 Task: Create new customer invoice with Date Opened: 22-May-23, Select Customer: The Archives, Terms: Net 7. Make invoice entry for item-1 with Date: 22-May-23, Description: Eze Royale Majestic Bundle Men's Grooming Kit
, Income Account: Income:Sales, Quantity: 4, Unit Price: 13.49, Sales Tax: Y, Sales Tax Included: N, Tax Table: Sales Tax. Post Invoice with Post Date: 22-May-23, Post to Accounts: Assets:Accounts Receivable. Pay / Process Payment with Transaction Date: 28-May-23, Amount: 57.2, Transfer Account: Checking Account. Go to 'Print Invoice'.
Action: Mouse moved to (192, 69)
Screenshot: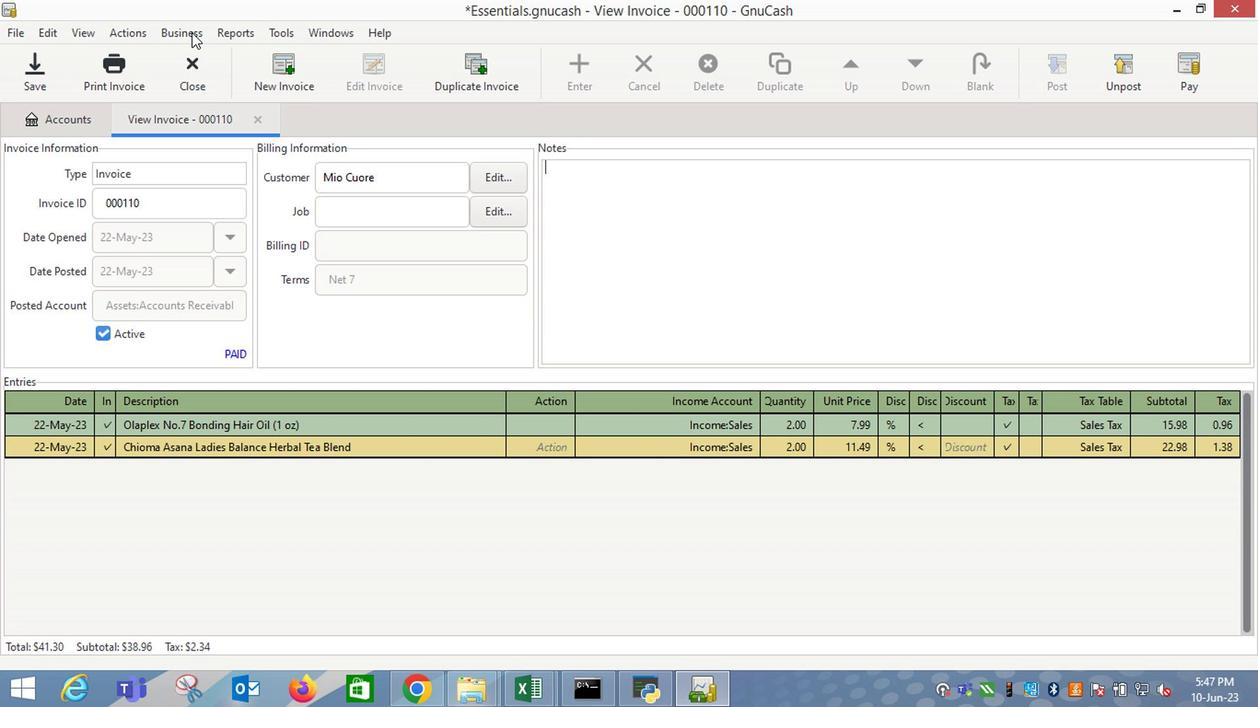 
Action: Mouse pressed left at (192, 69)
Screenshot: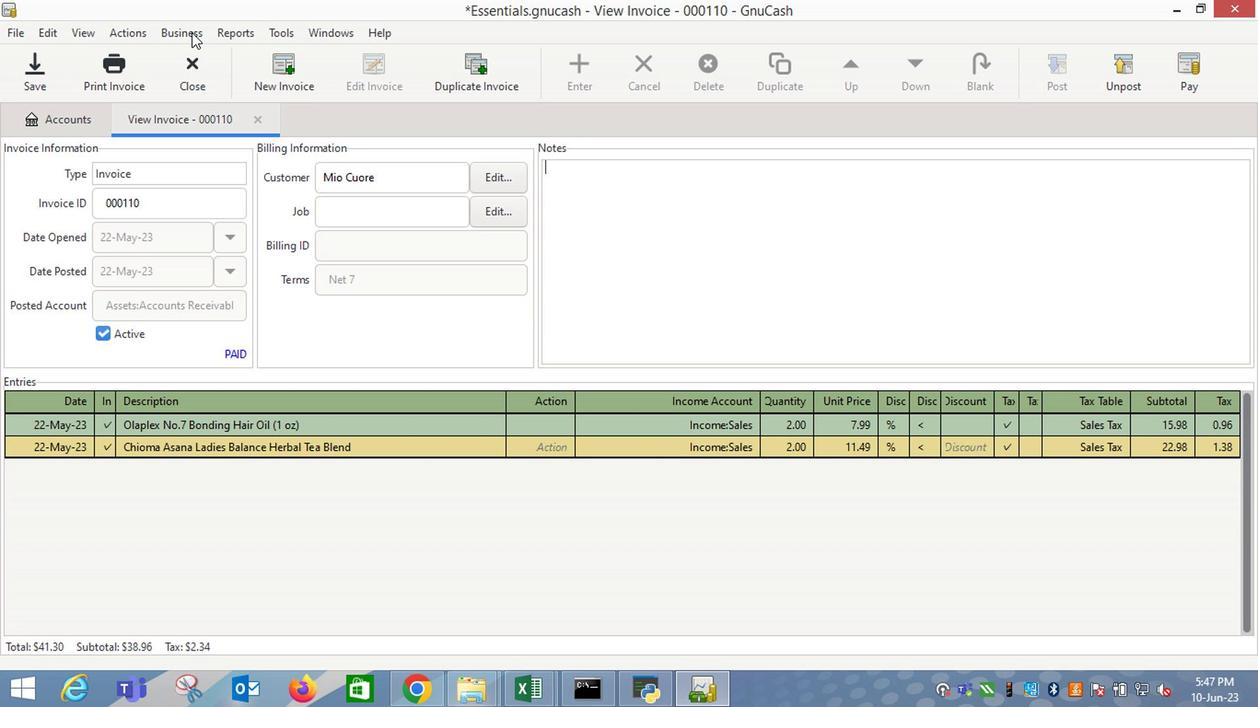 
Action: Mouse moved to (425, 150)
Screenshot: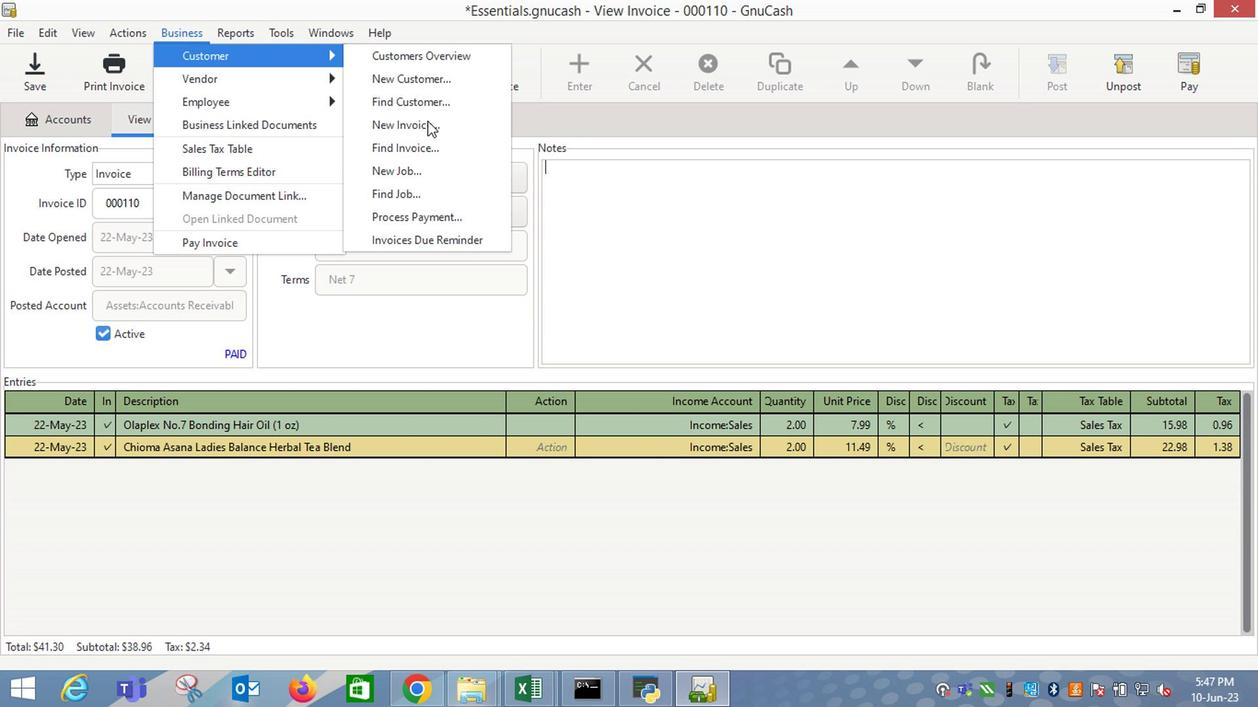 
Action: Mouse pressed left at (425, 150)
Screenshot: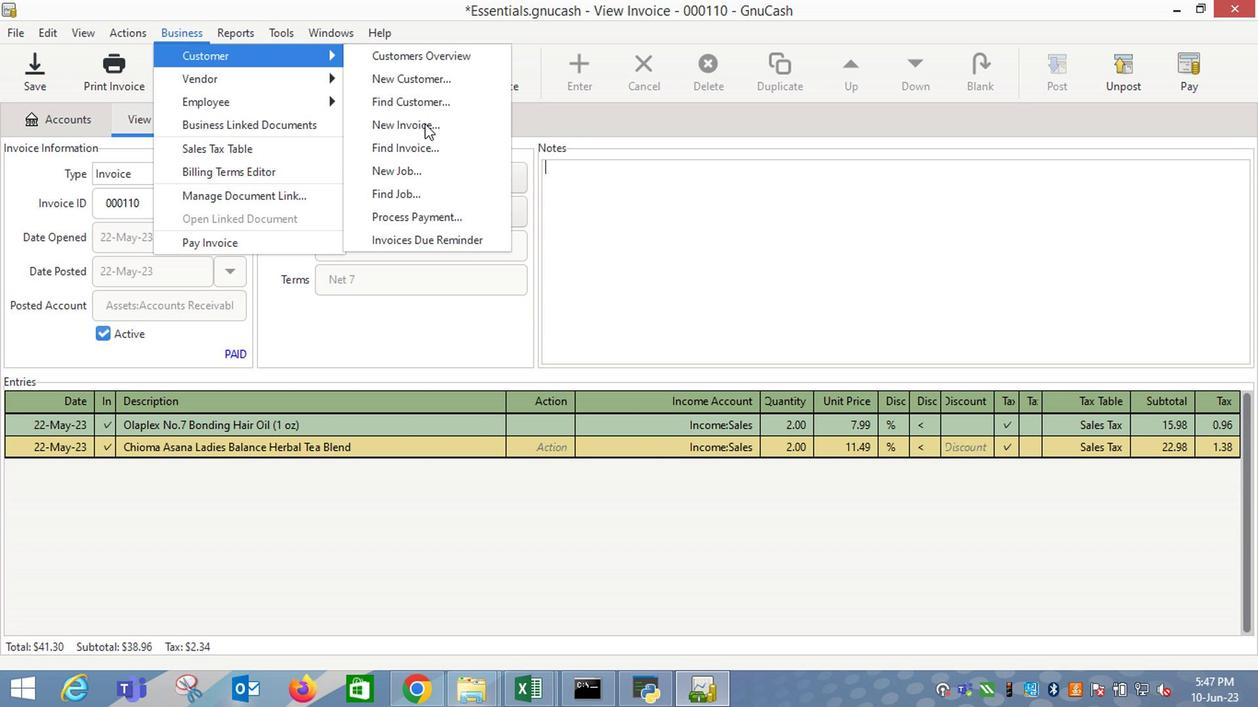 
Action: Mouse moved to (752, 288)
Screenshot: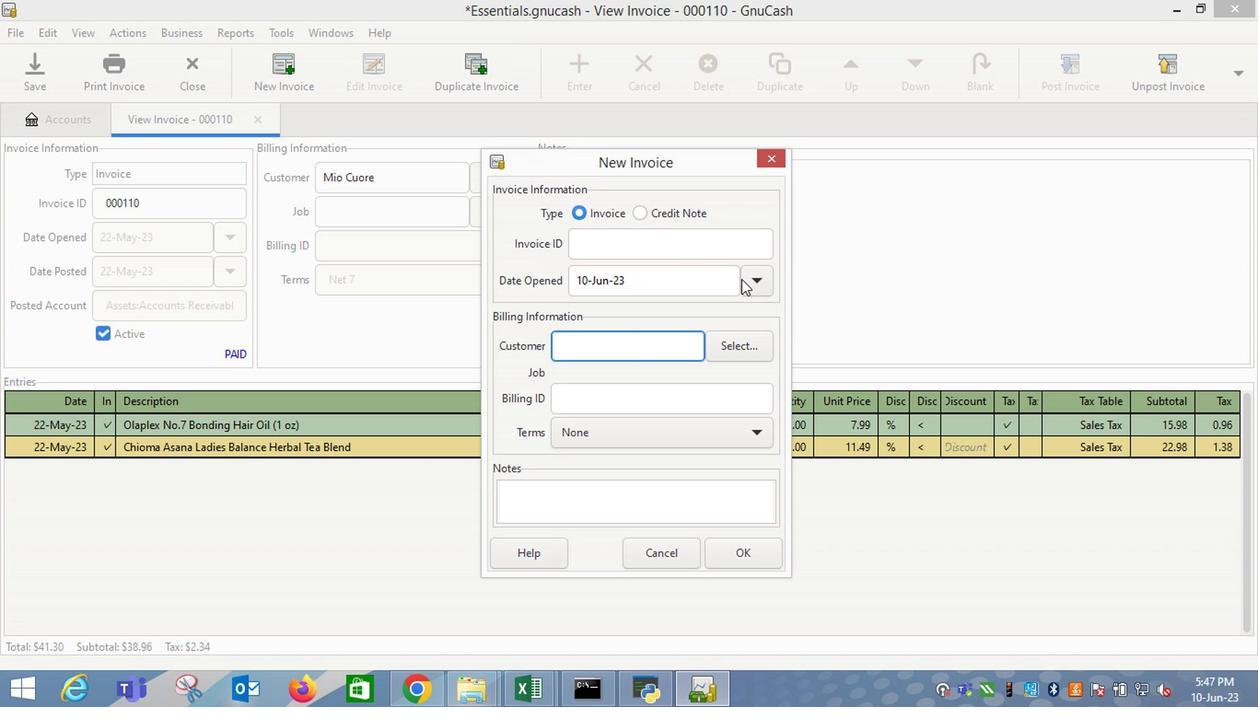 
Action: Mouse pressed left at (752, 288)
Screenshot: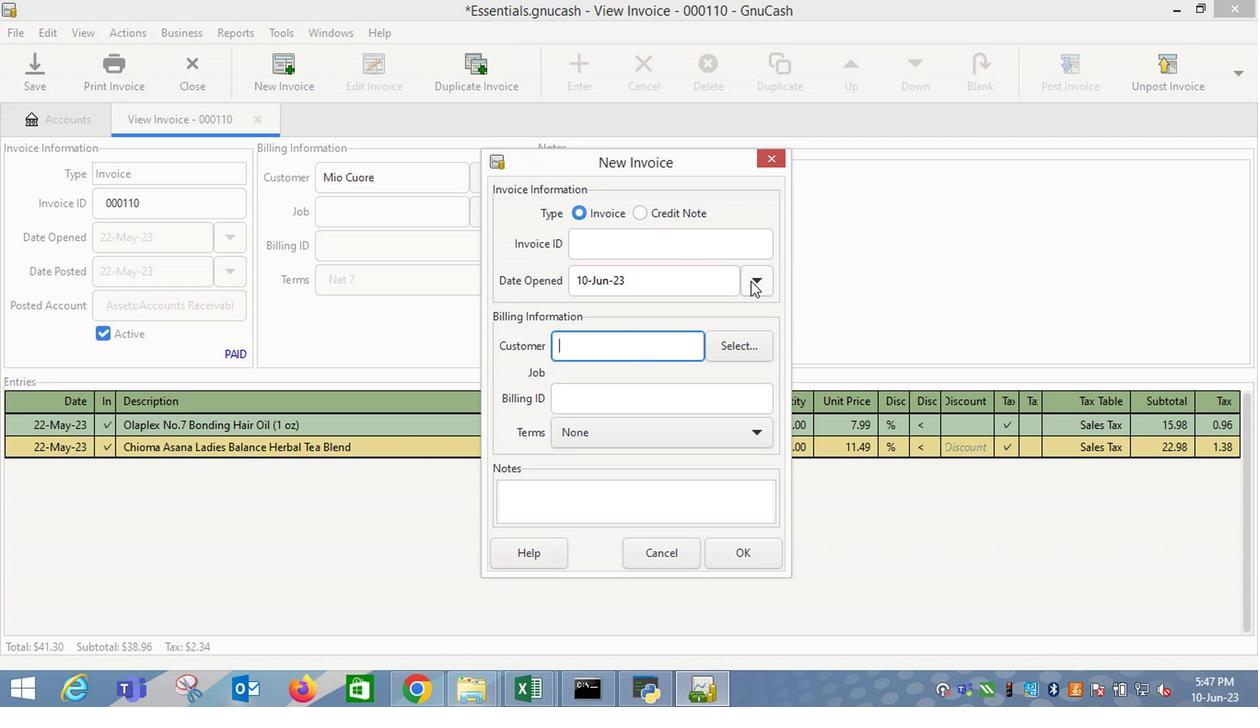 
Action: Mouse moved to (610, 311)
Screenshot: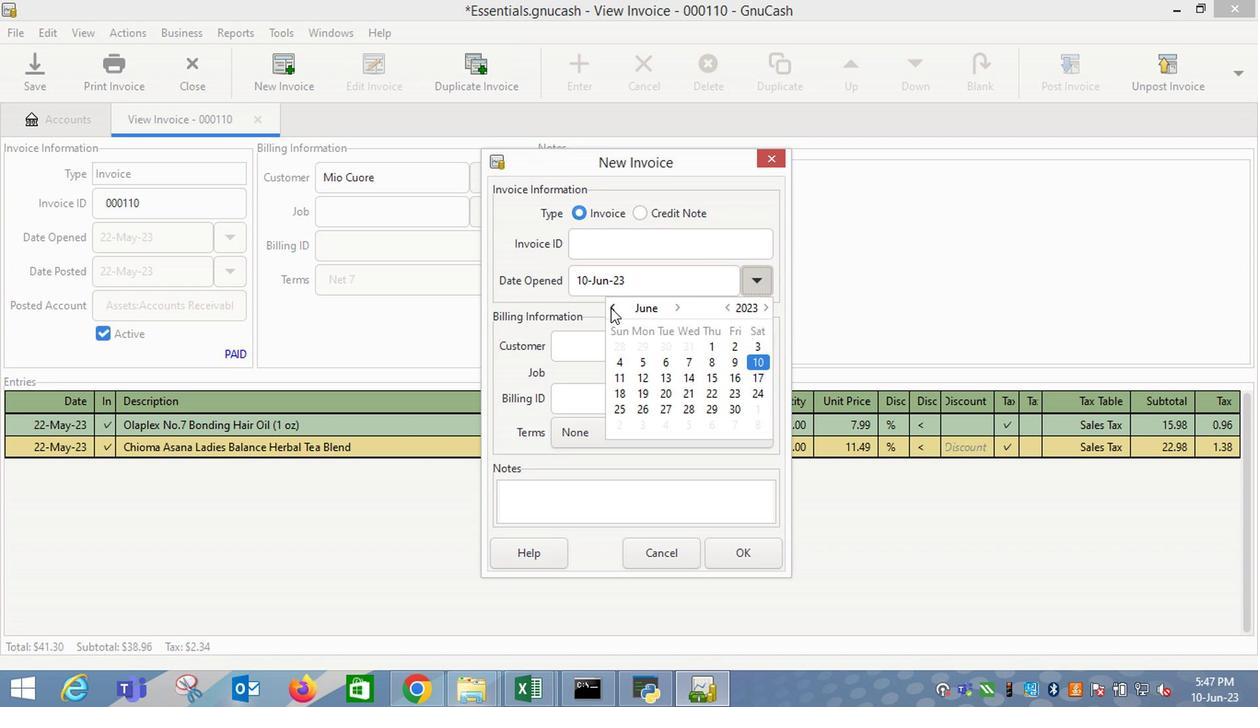 
Action: Mouse pressed left at (610, 311)
Screenshot: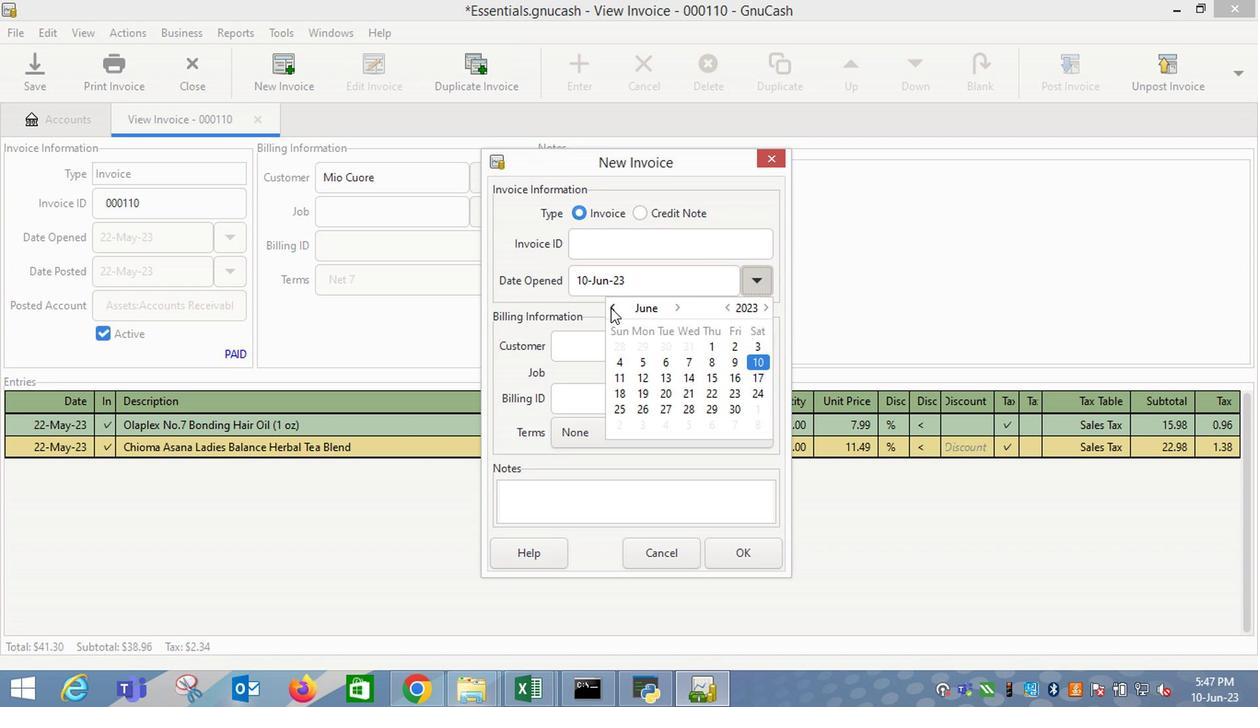 
Action: Mouse moved to (644, 387)
Screenshot: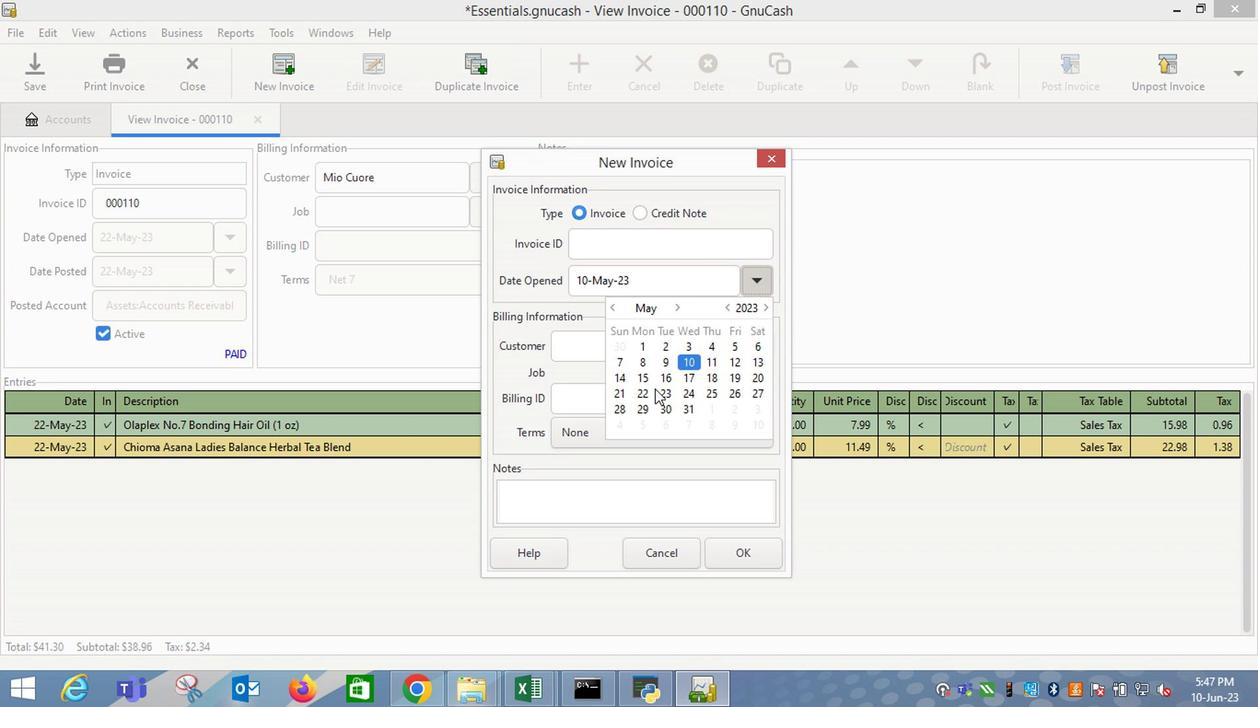 
Action: Mouse pressed left at (644, 387)
Screenshot: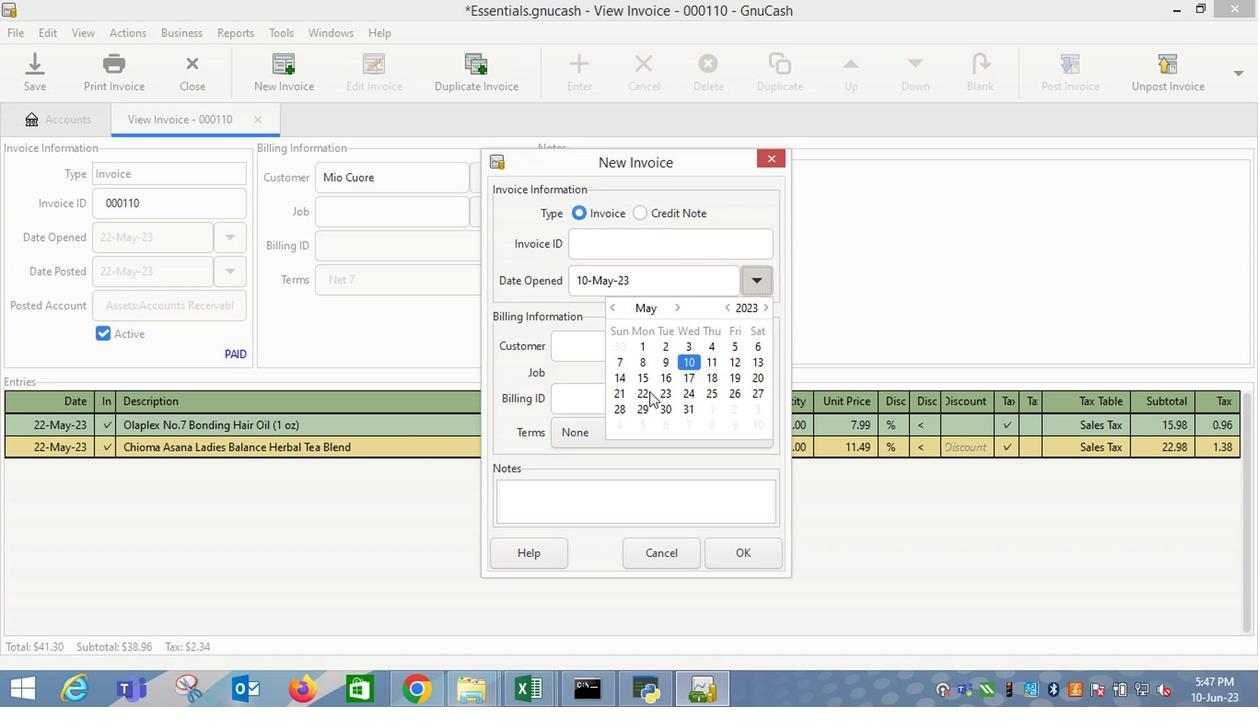 
Action: Mouse moved to (561, 349)
Screenshot: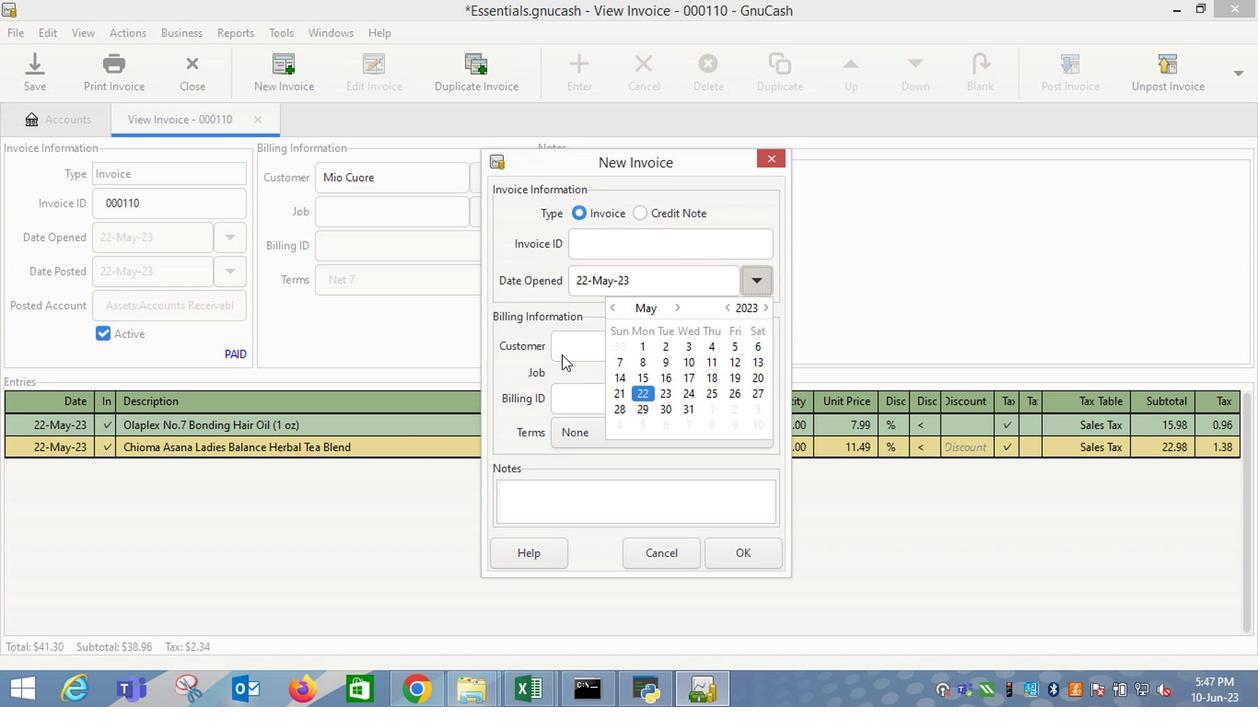 
Action: Mouse pressed left at (561, 349)
Screenshot: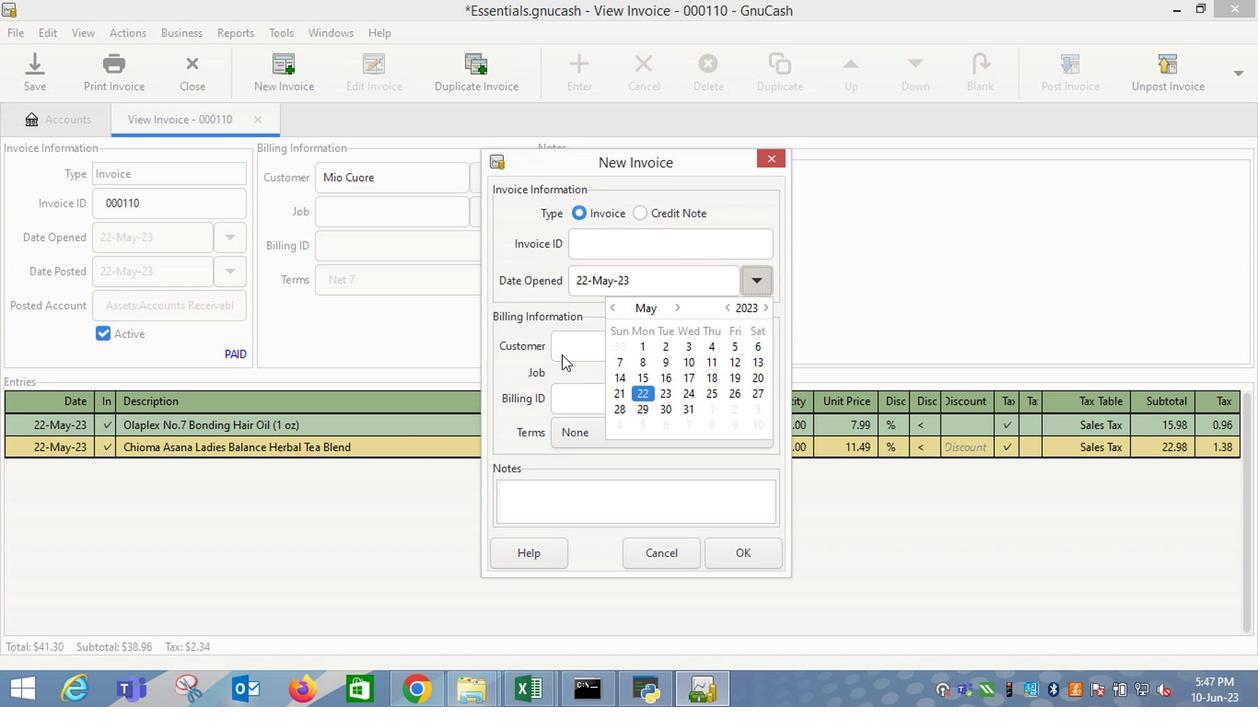 
Action: Mouse moved to (584, 349)
Screenshot: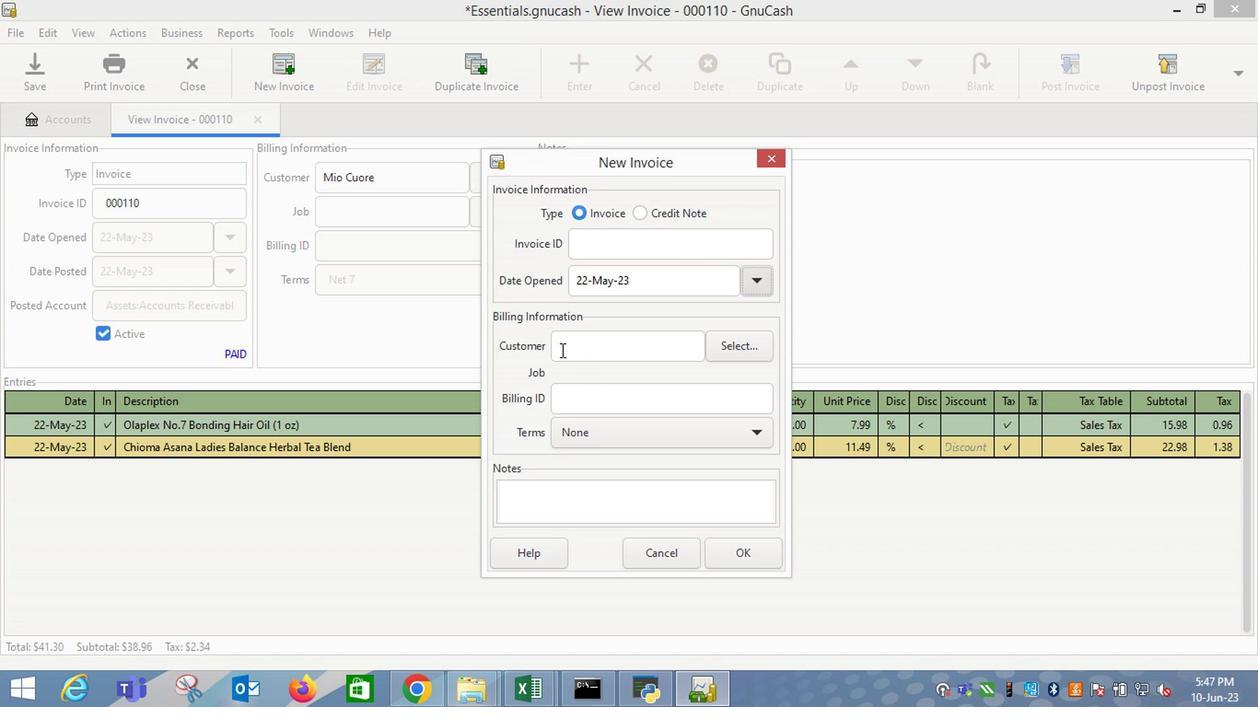 
Action: Mouse pressed left at (584, 349)
Screenshot: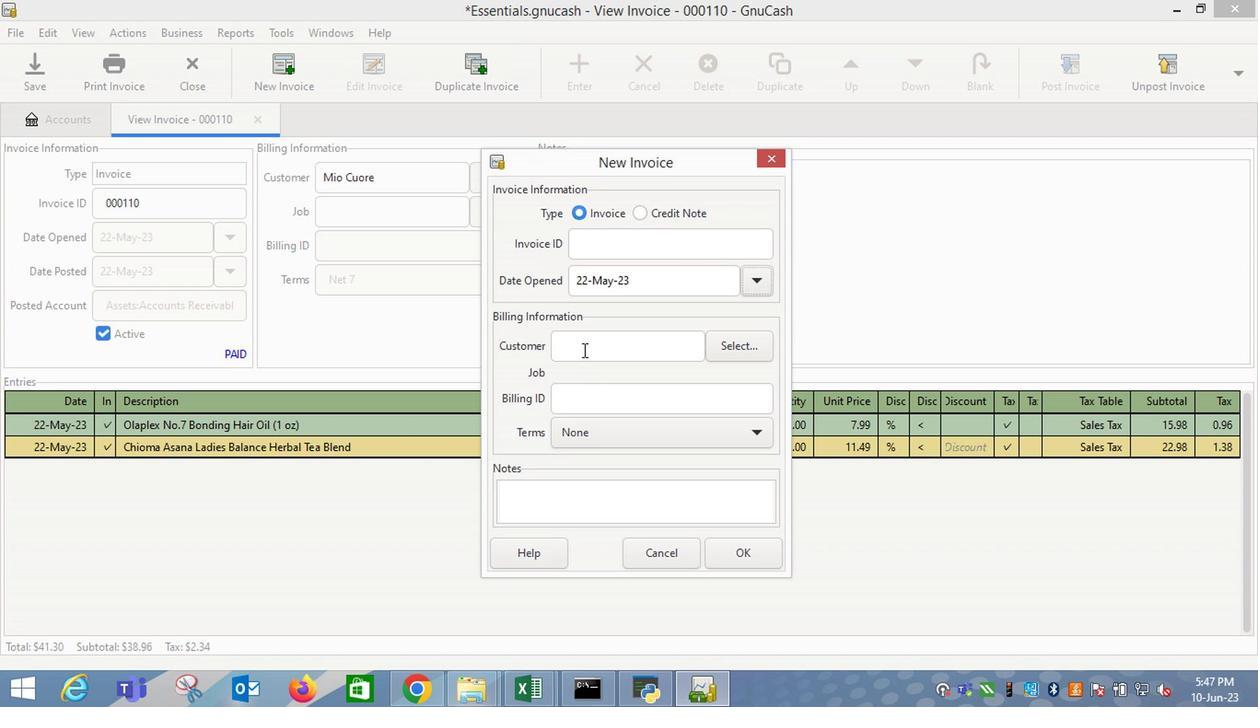 
Action: Key pressed <Key.shift_r>Te<Key.backspace>he
Screenshot: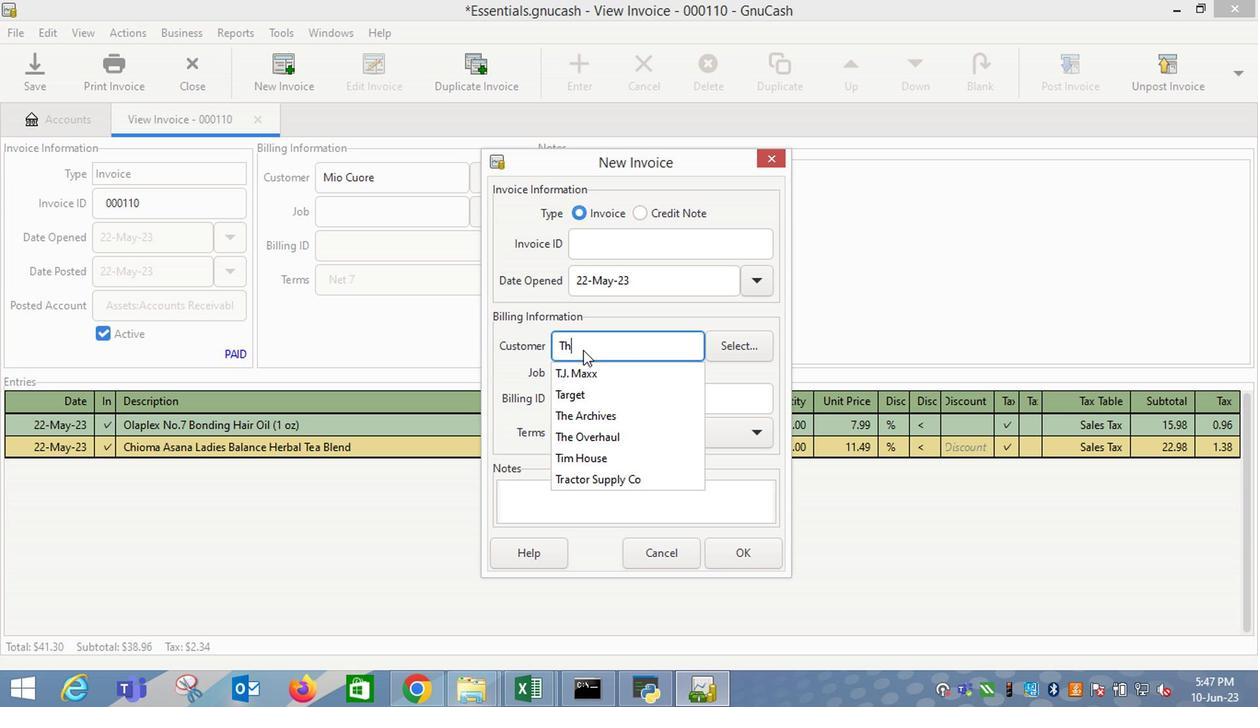 
Action: Mouse moved to (612, 374)
Screenshot: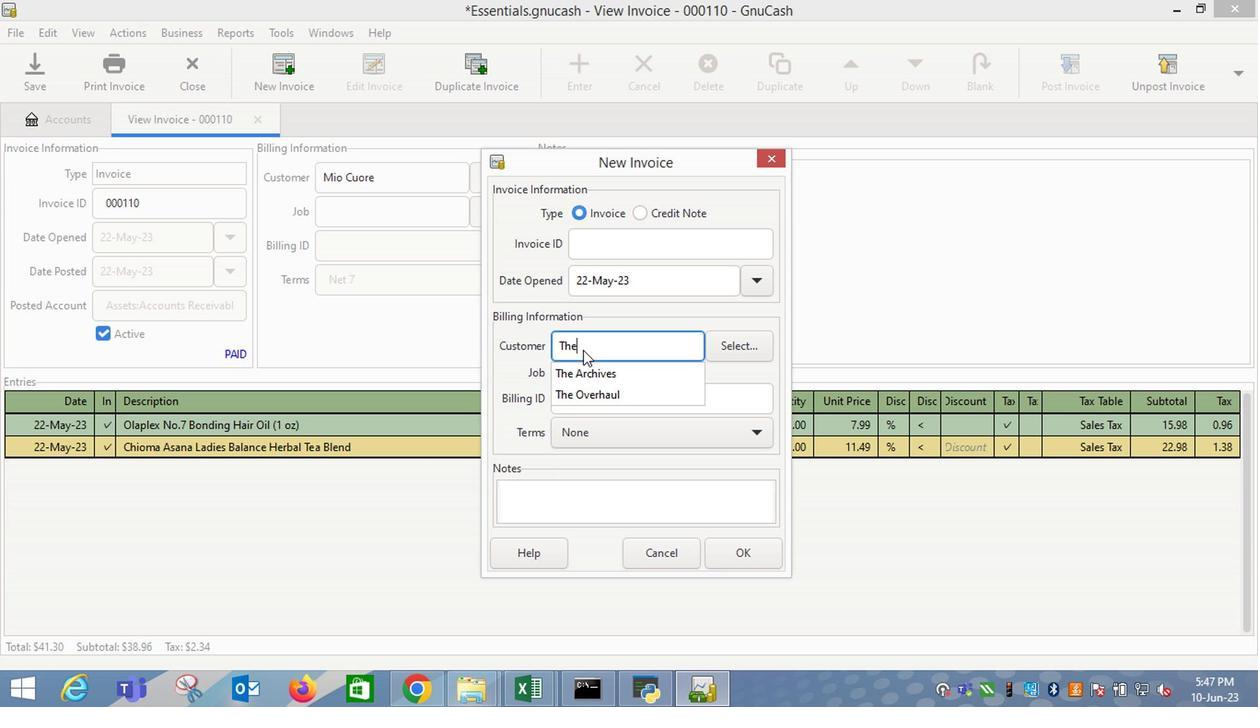 
Action: Mouse pressed left at (612, 374)
Screenshot: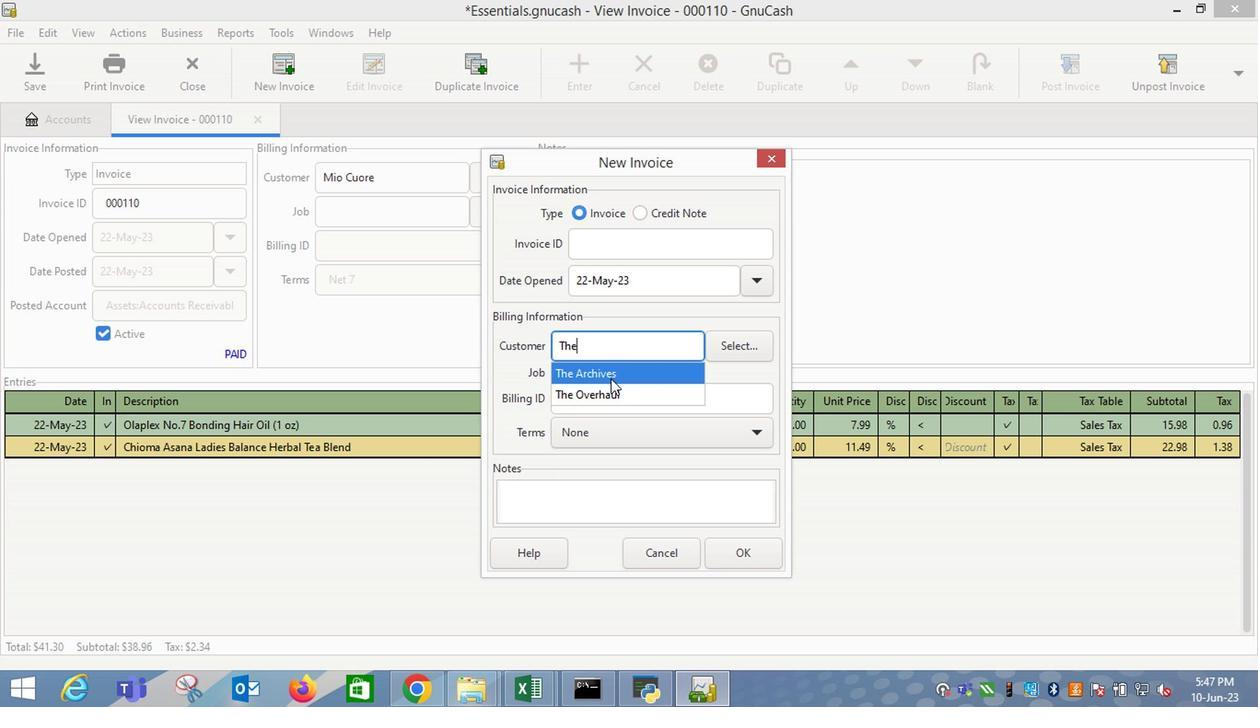 
Action: Mouse moved to (585, 436)
Screenshot: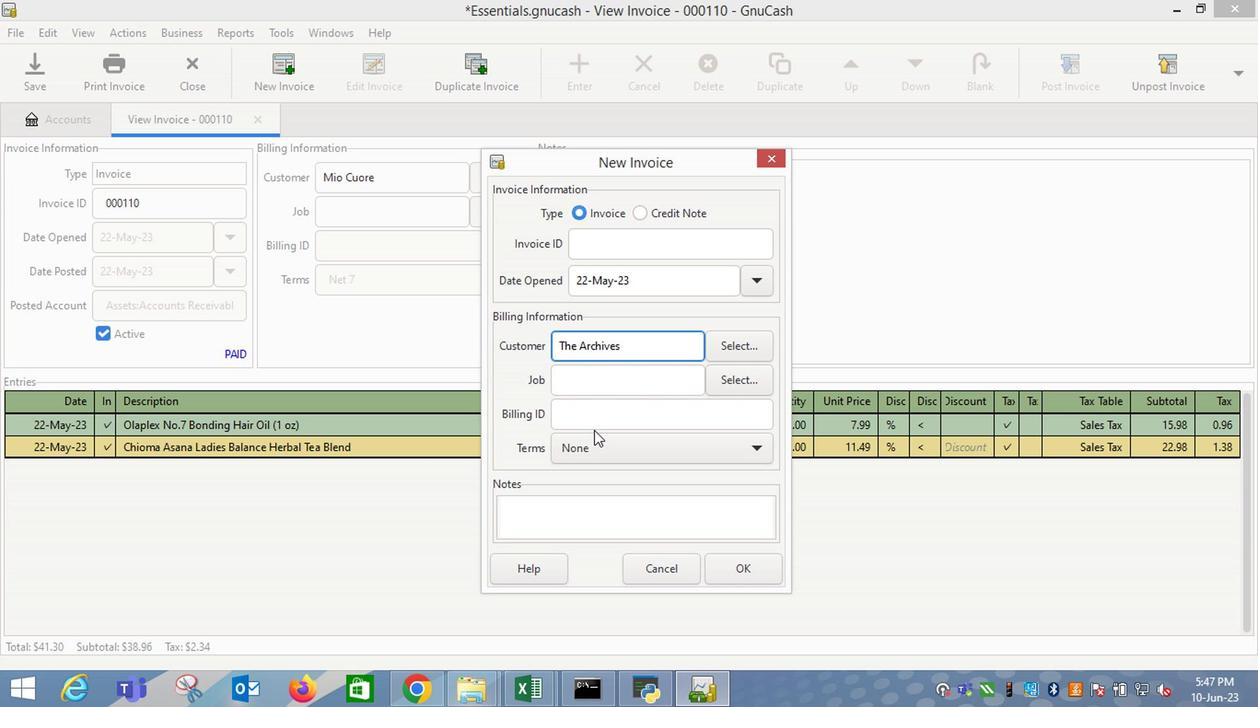 
Action: Mouse pressed left at (585, 436)
Screenshot: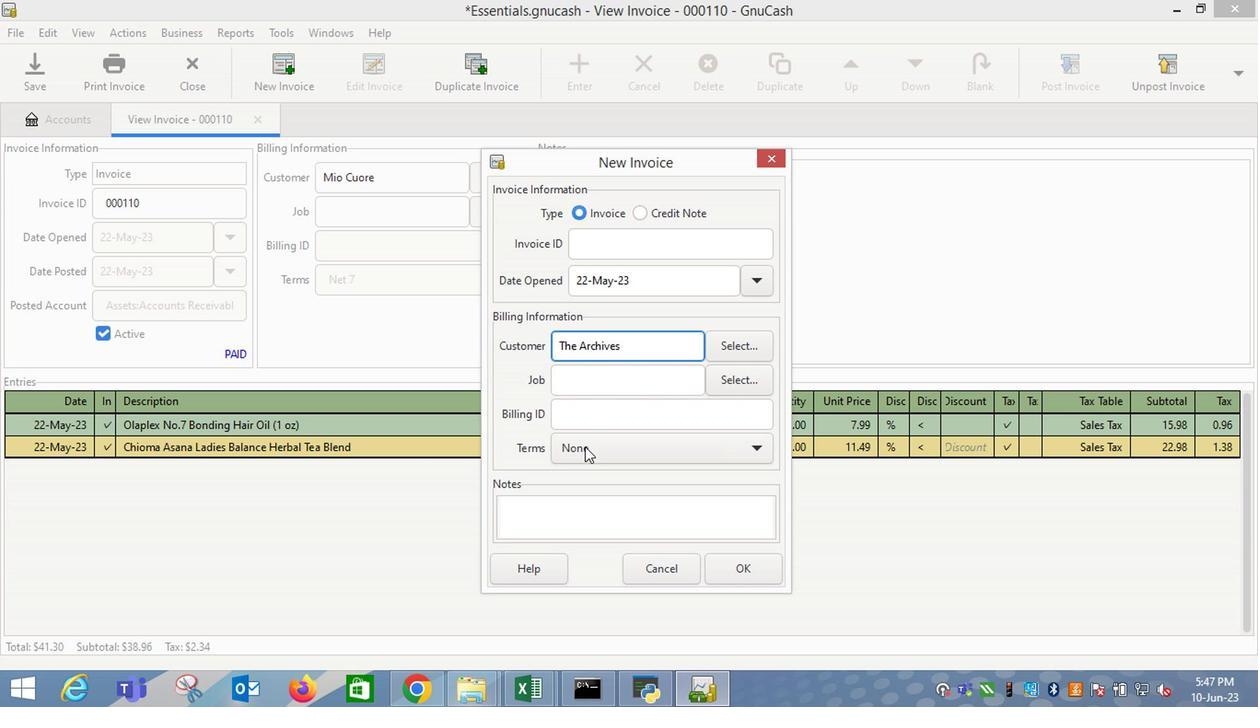 
Action: Mouse moved to (593, 443)
Screenshot: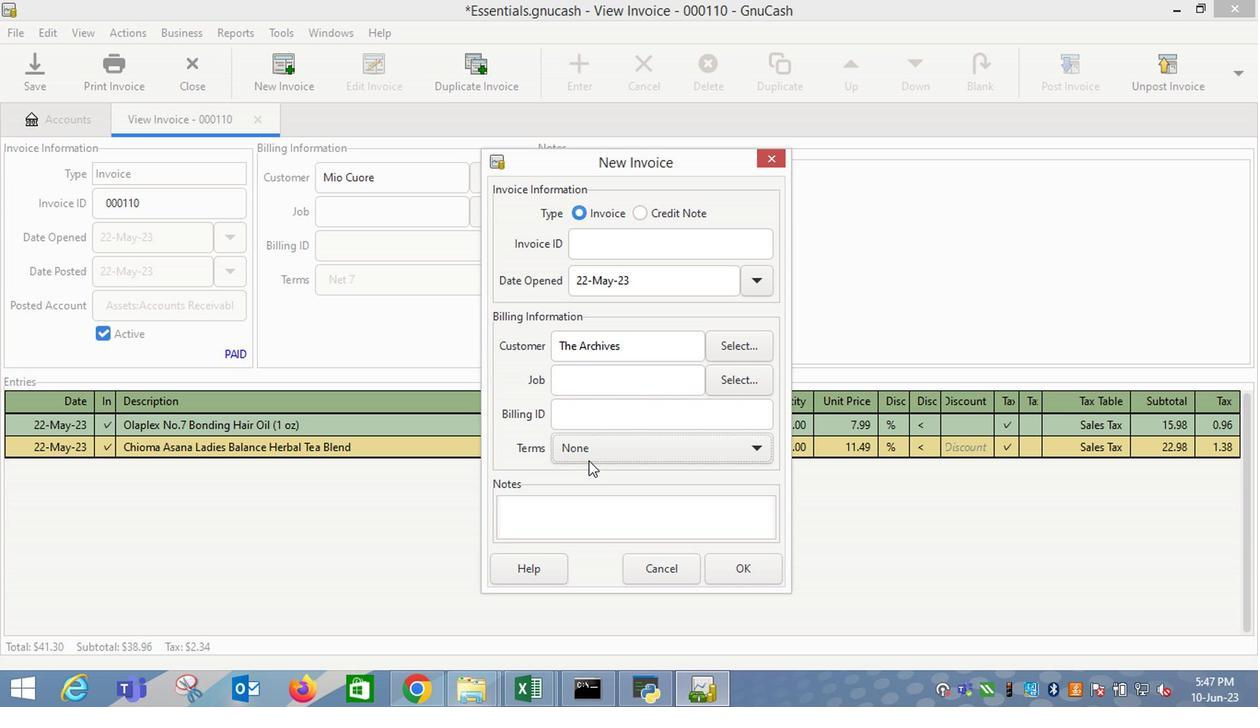 
Action: Mouse pressed left at (593, 443)
Screenshot: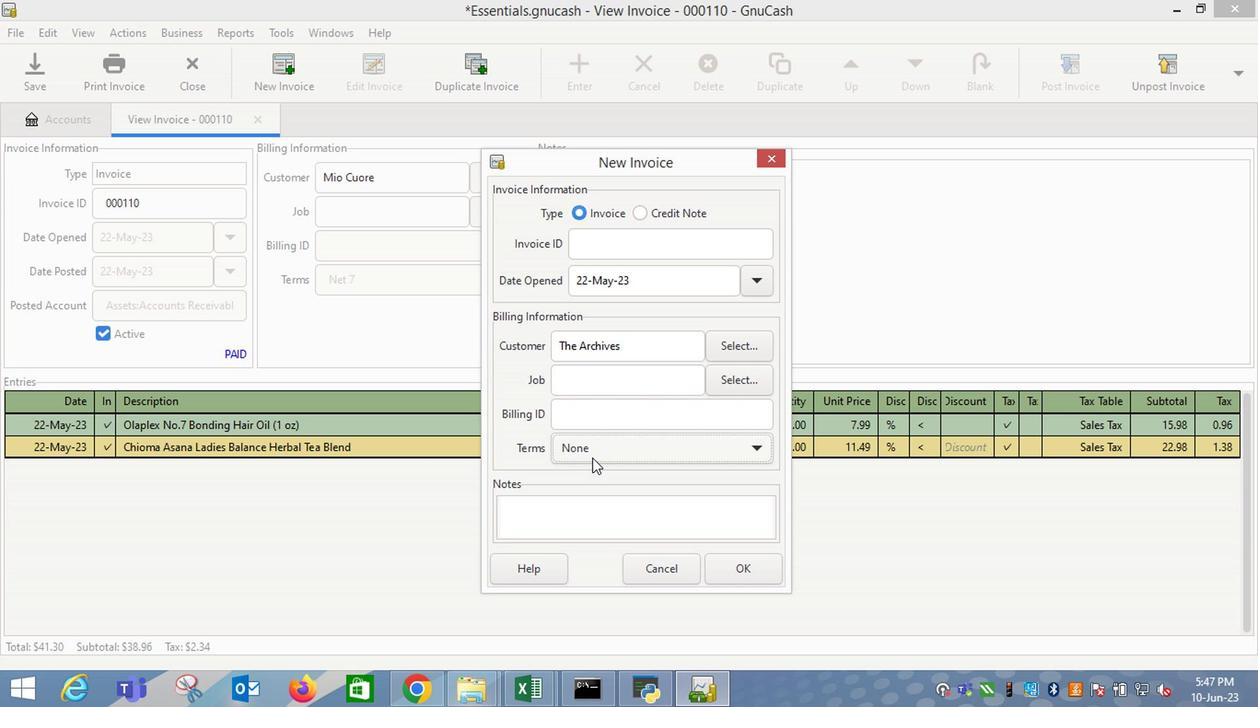 
Action: Mouse moved to (582, 501)
Screenshot: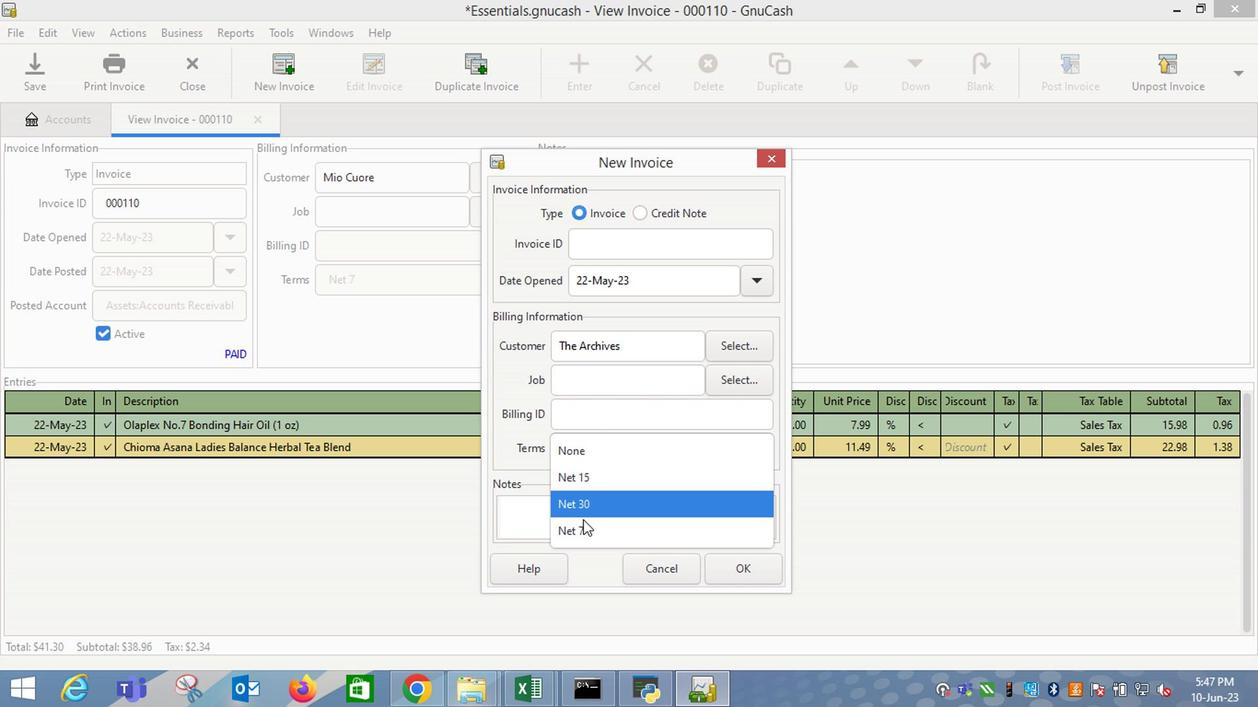 
Action: Mouse pressed left at (582, 501)
Screenshot: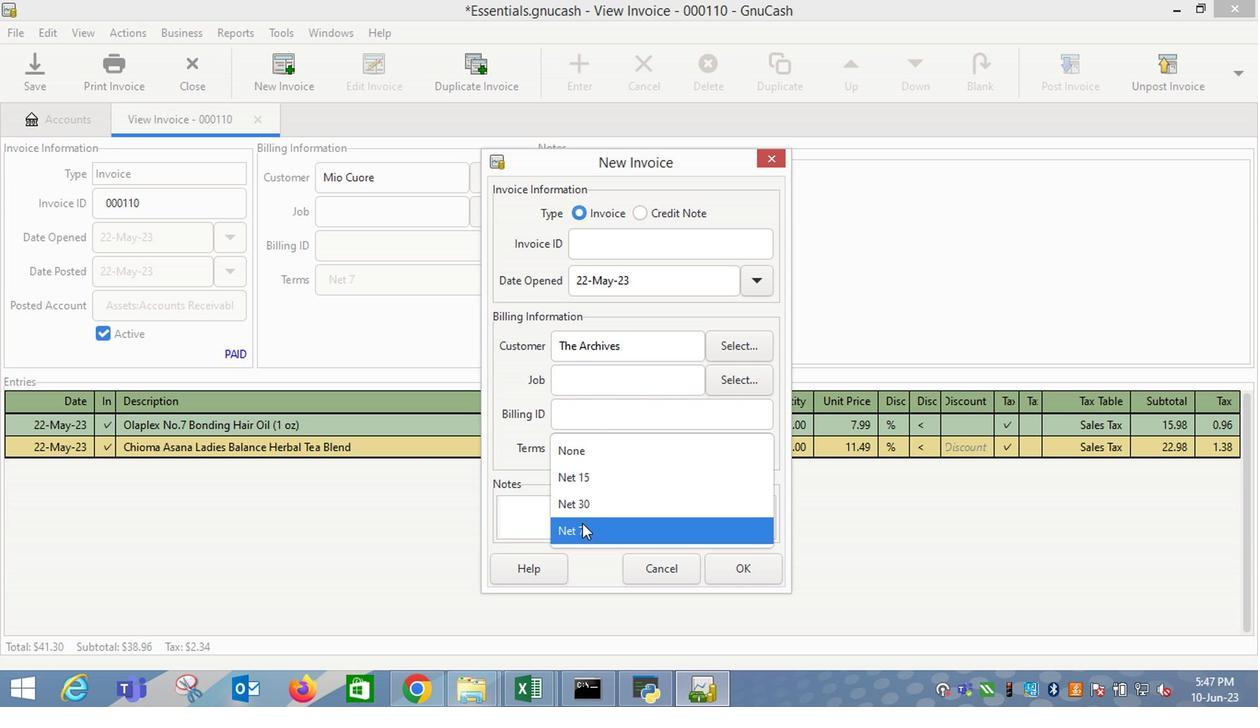 
Action: Mouse moved to (751, 543)
Screenshot: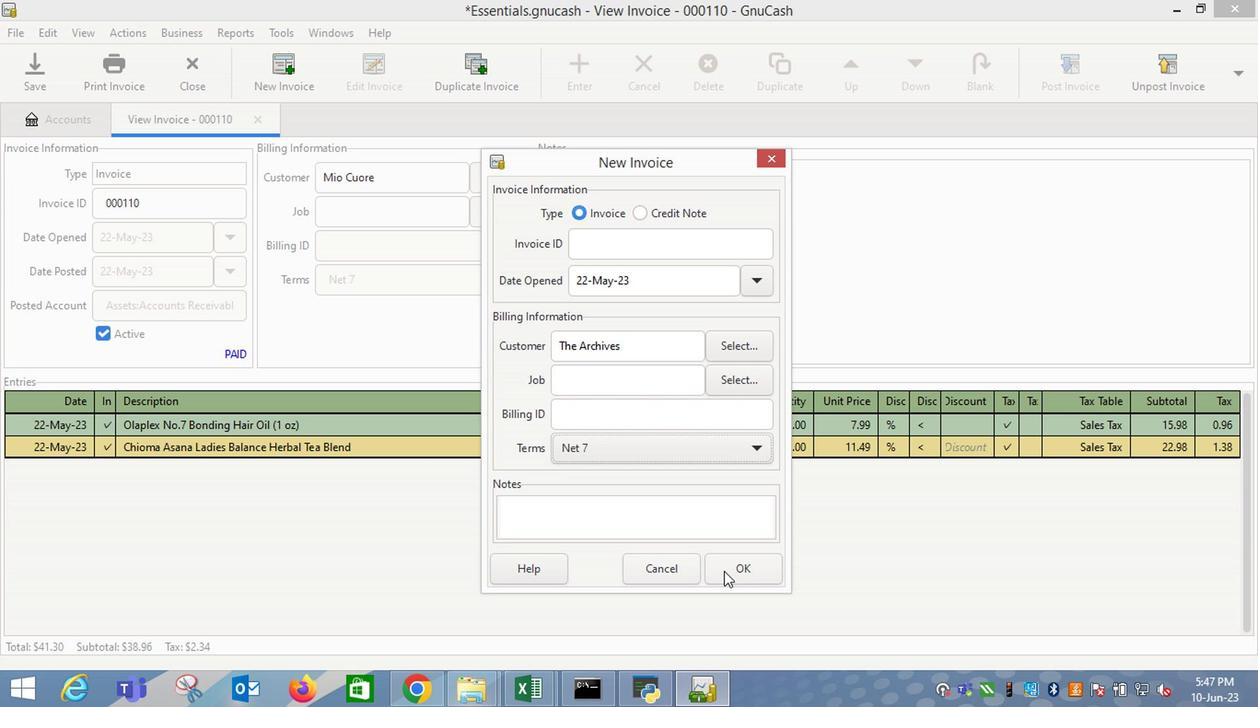 
Action: Mouse pressed left at (751, 543)
Screenshot: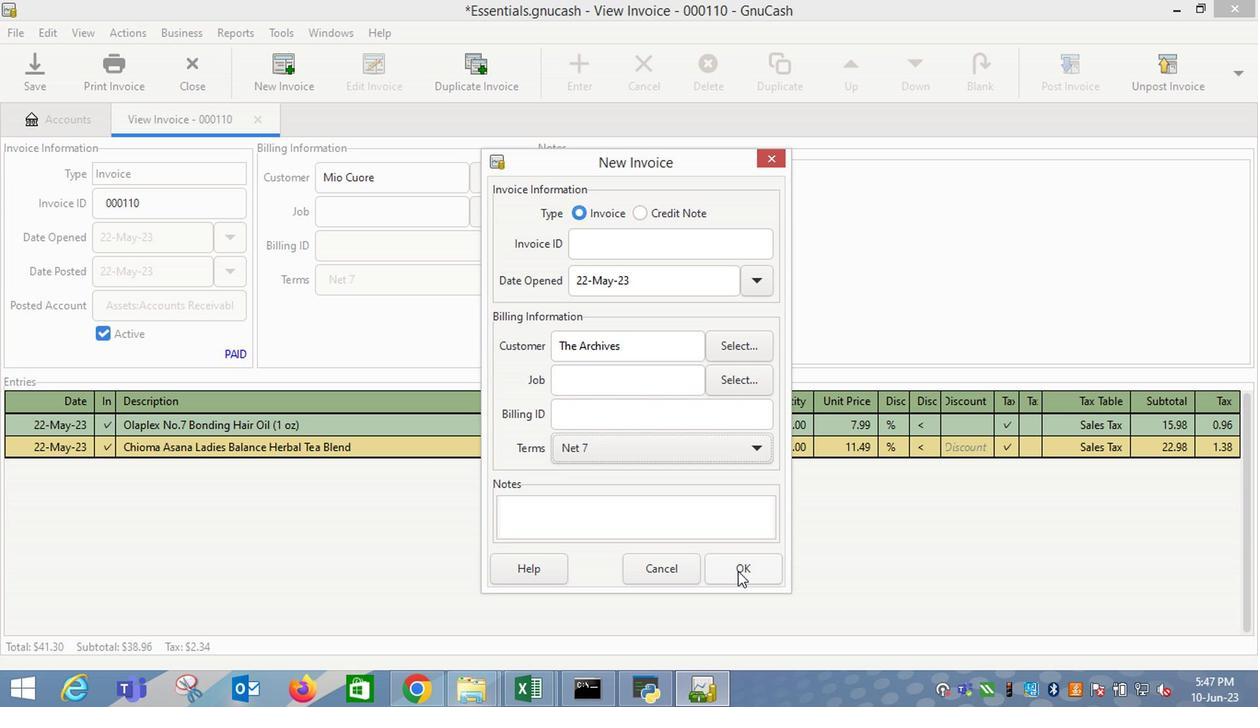 
Action: Mouse moved to (85, 360)
Screenshot: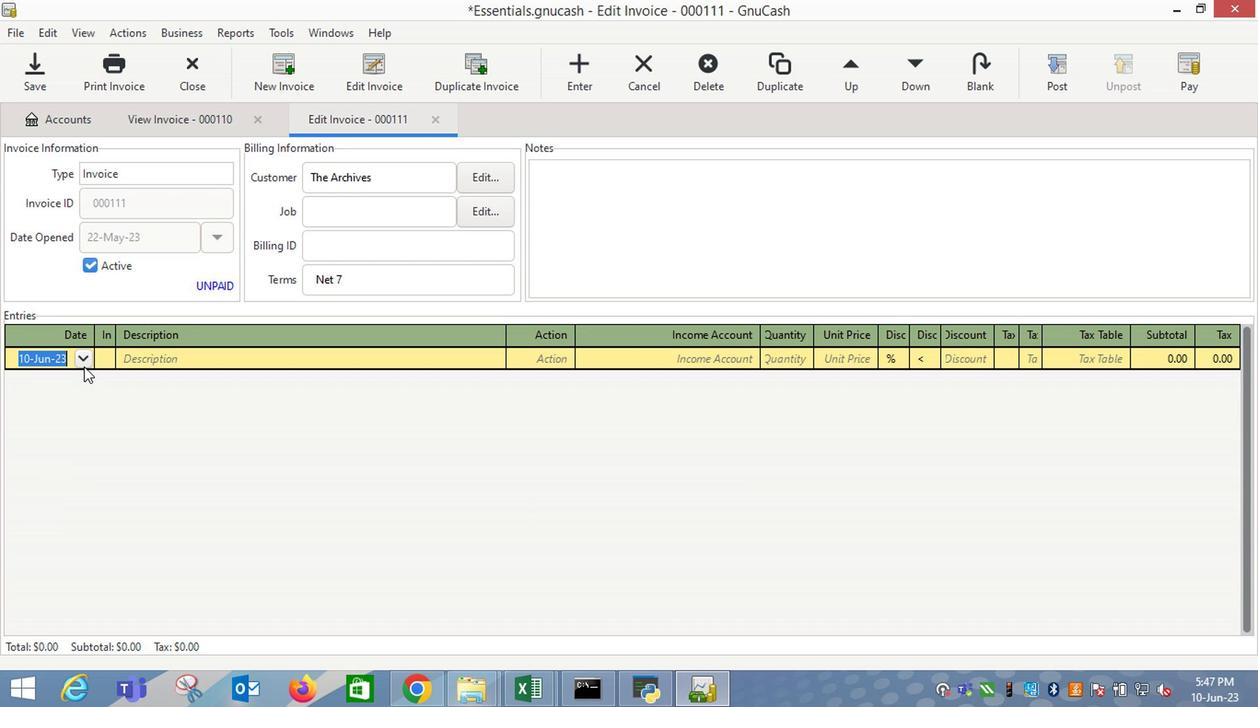 
Action: Mouse pressed left at (85, 360)
Screenshot: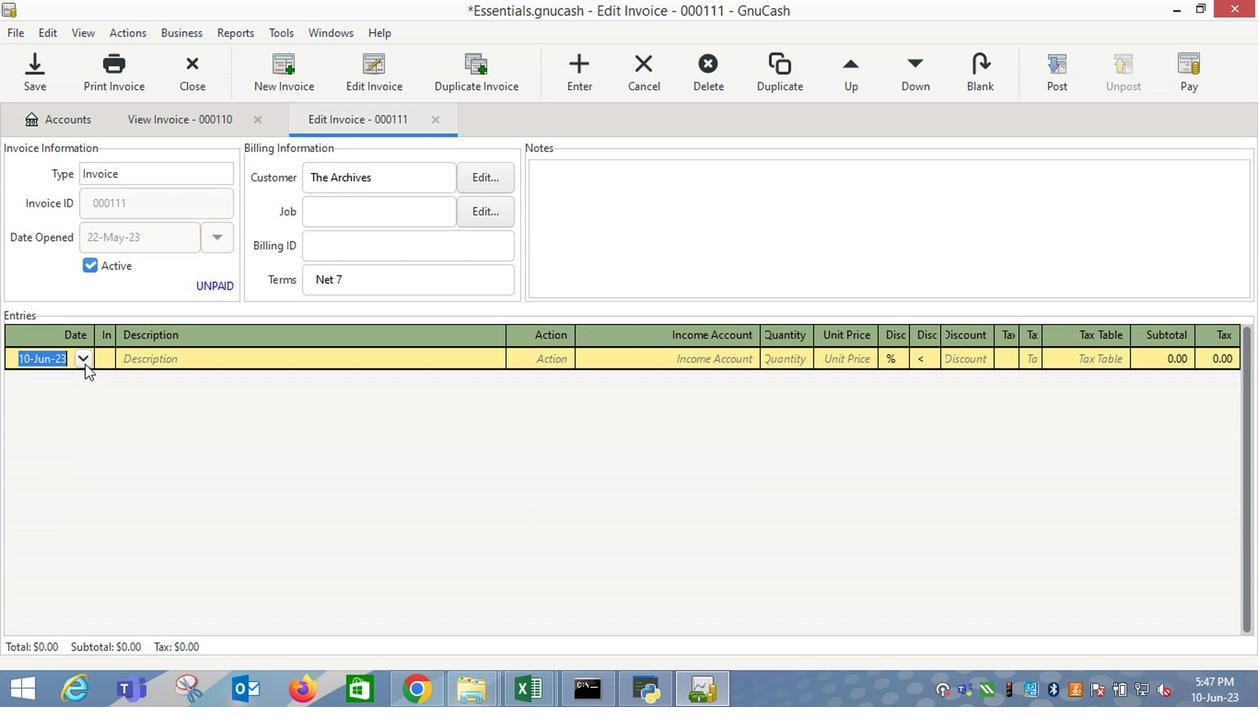 
Action: Mouse moved to (9, 376)
Screenshot: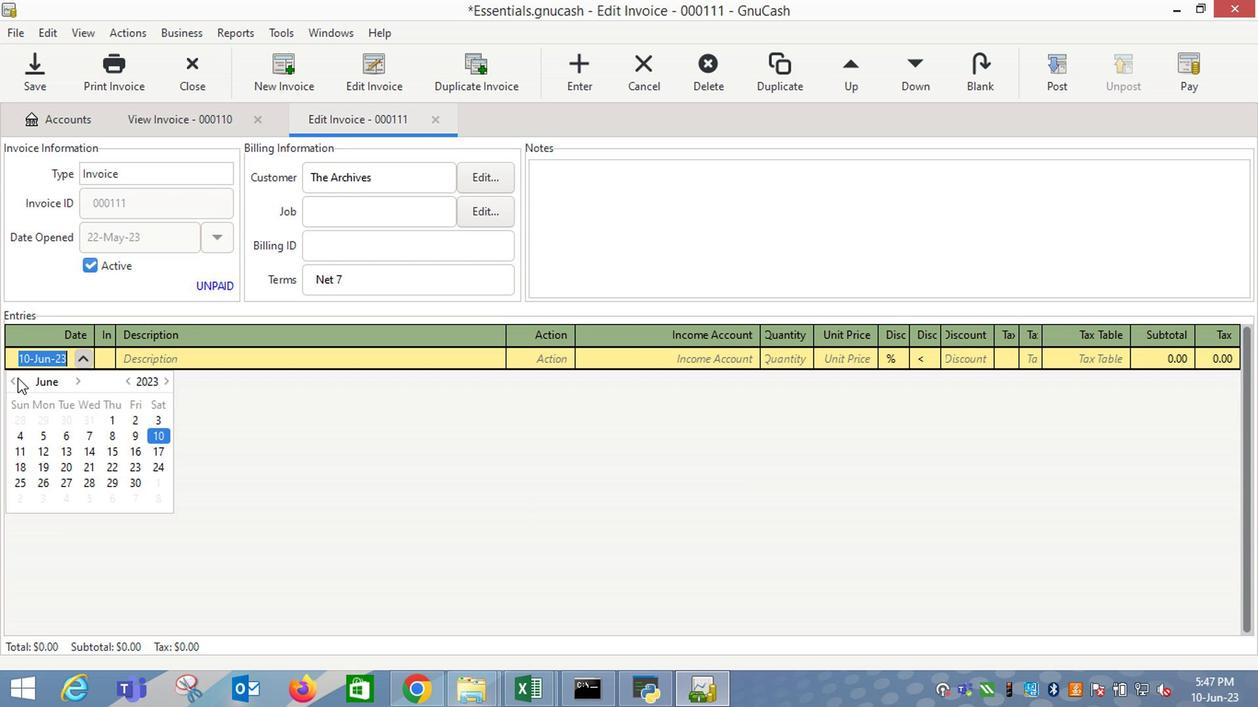 
Action: Mouse pressed left at (9, 376)
Screenshot: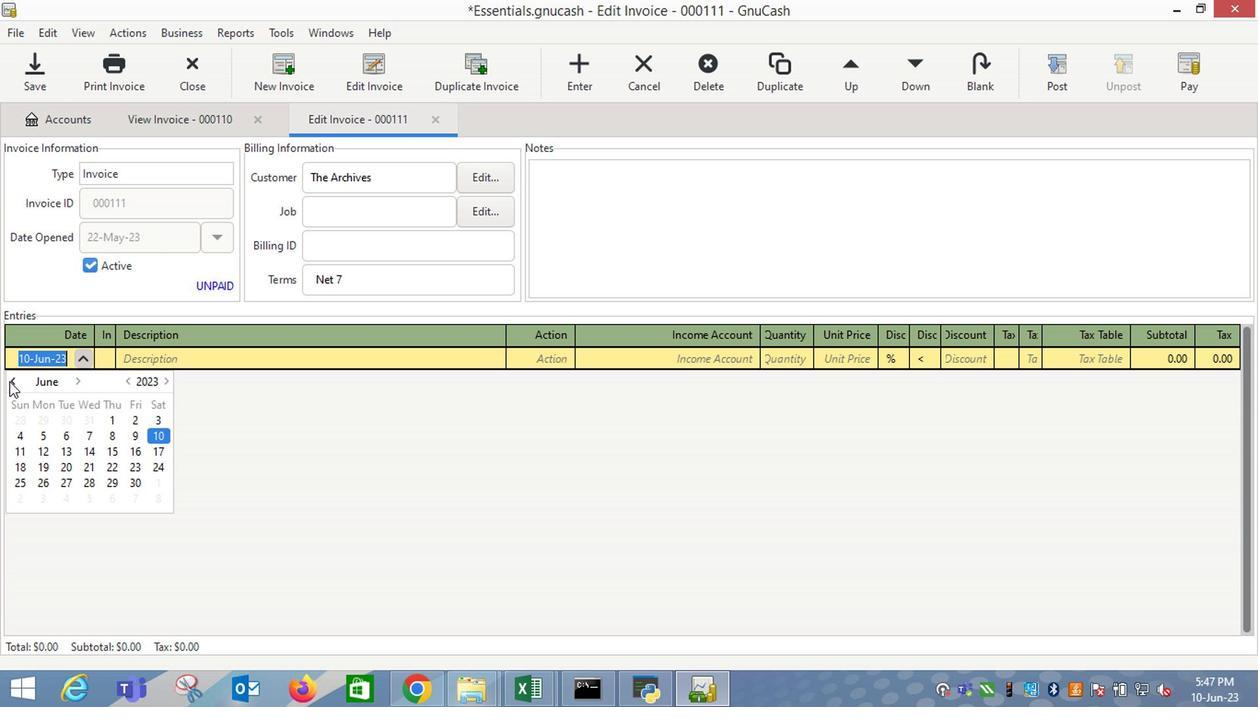 
Action: Mouse moved to (45, 449)
Screenshot: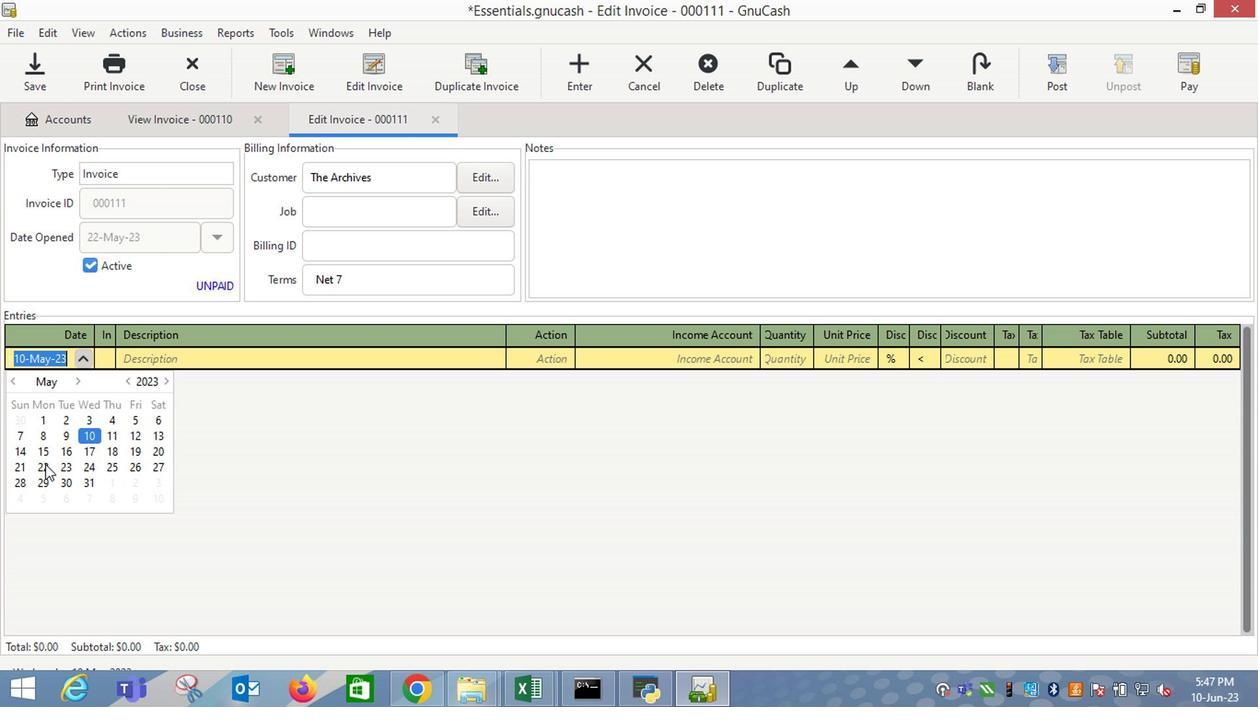 
Action: Mouse pressed left at (45, 449)
Screenshot: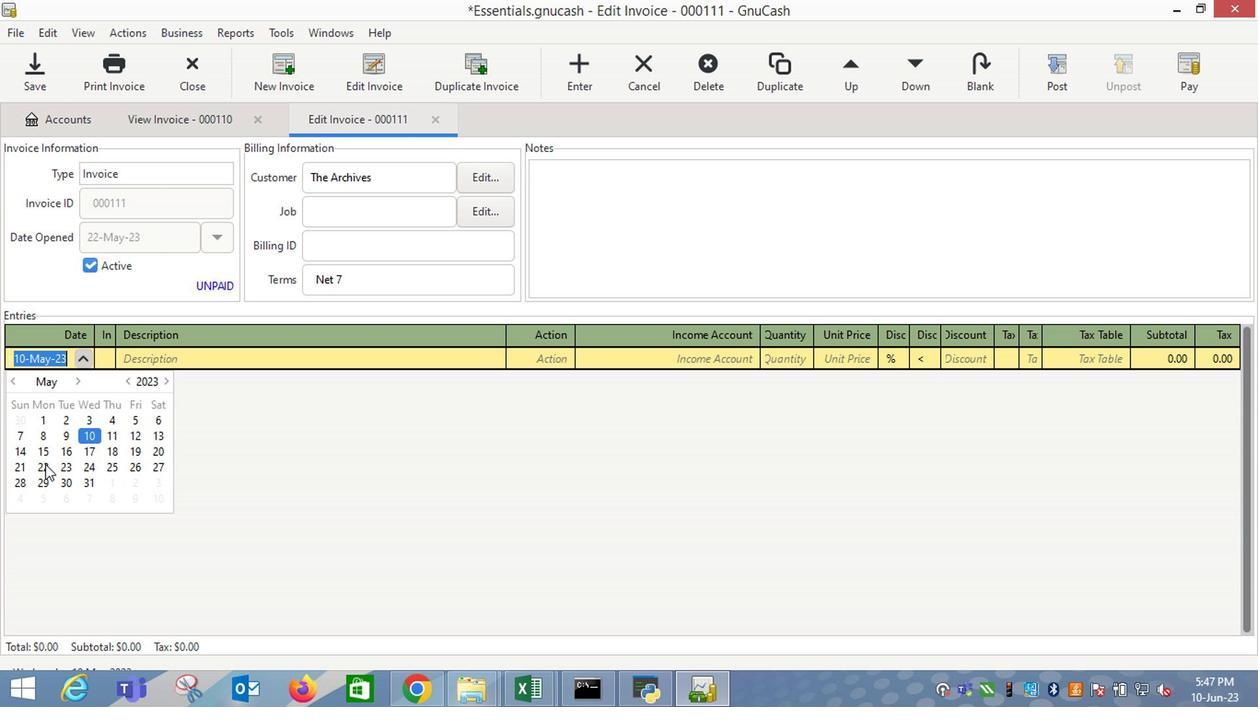 
Action: Key pressed <Key.tab><Key.shift_r>Eze<Key.space><Key.shift_r>Royale<Key.space><Key.shift_r>Majestic<Key.space><Key.shift_r>Bundle<Key.space><Key.shift_r>Men's<Key.space><Key.shift_r><Key.shift_r><Key.shift_r><Key.shift_r><Key.shift_r>Grooming<Key.space><Key.shift_r>Kit<Key.tab><Key.tab>i<Key.down><Key.down><Key.down><Key.tab>4<Key.tab>13.49<Key.tab>
Screenshot: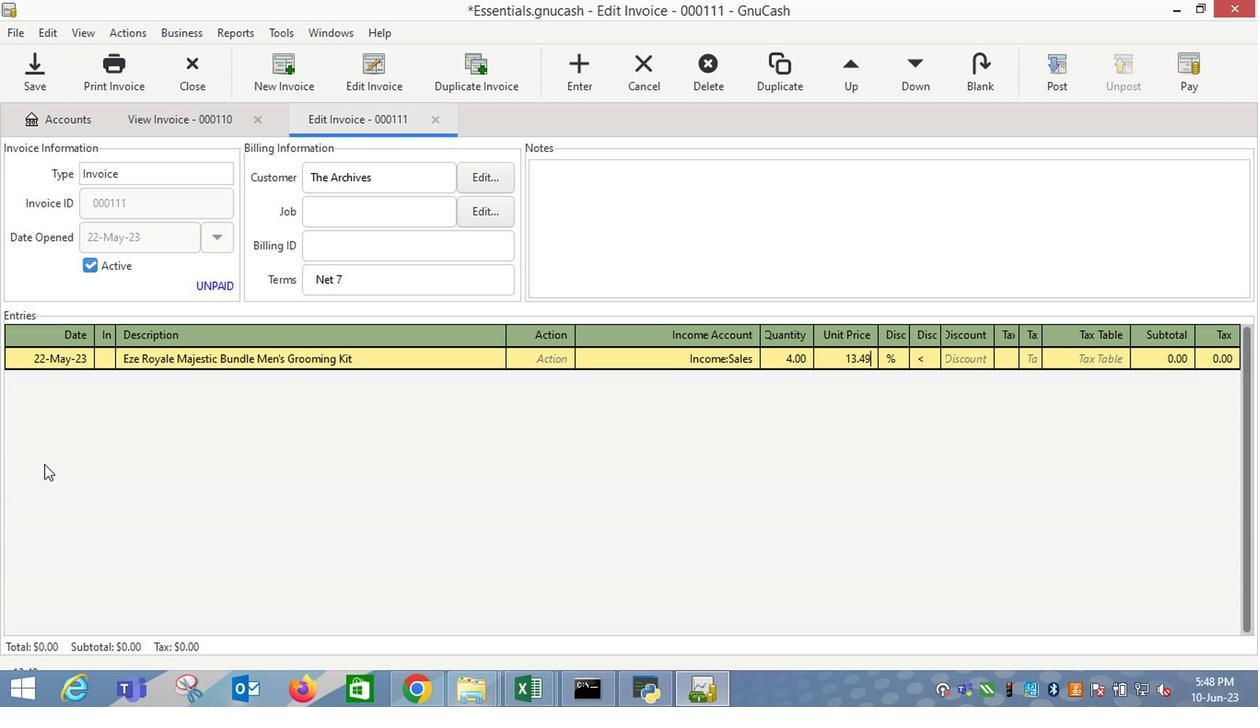 
Action: Mouse moved to (1014, 359)
Screenshot: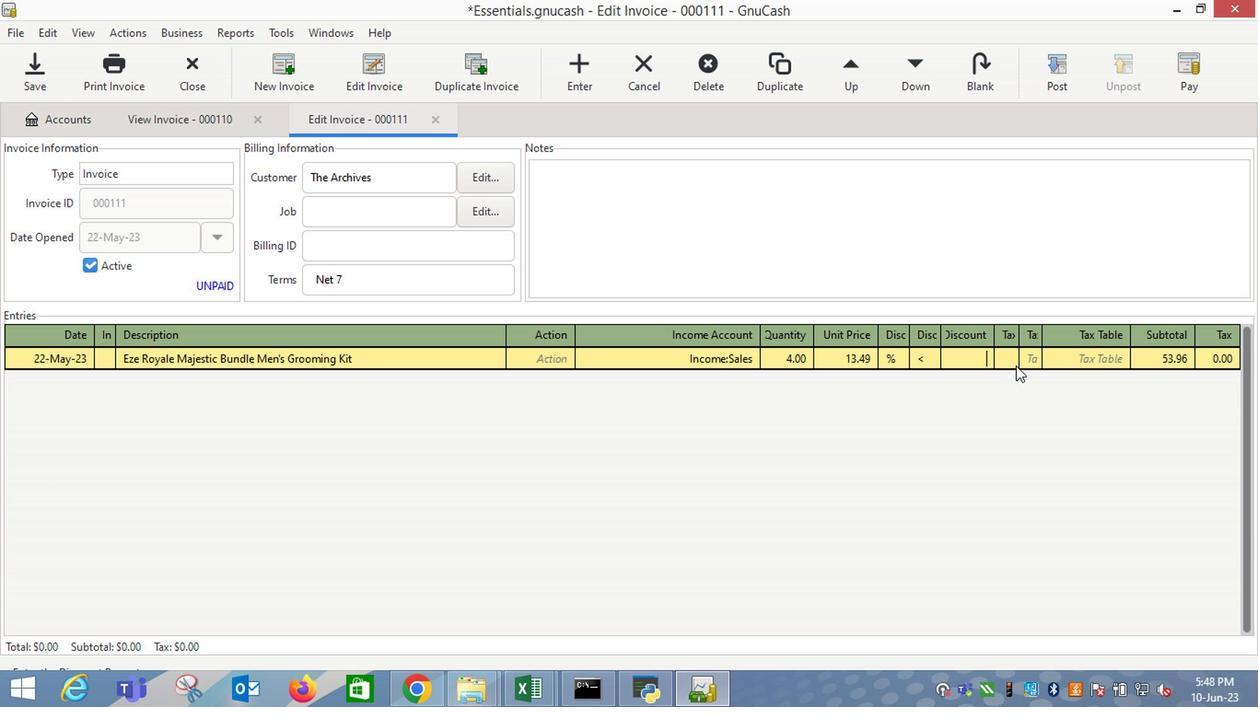 
Action: Mouse pressed left at (1014, 359)
Screenshot: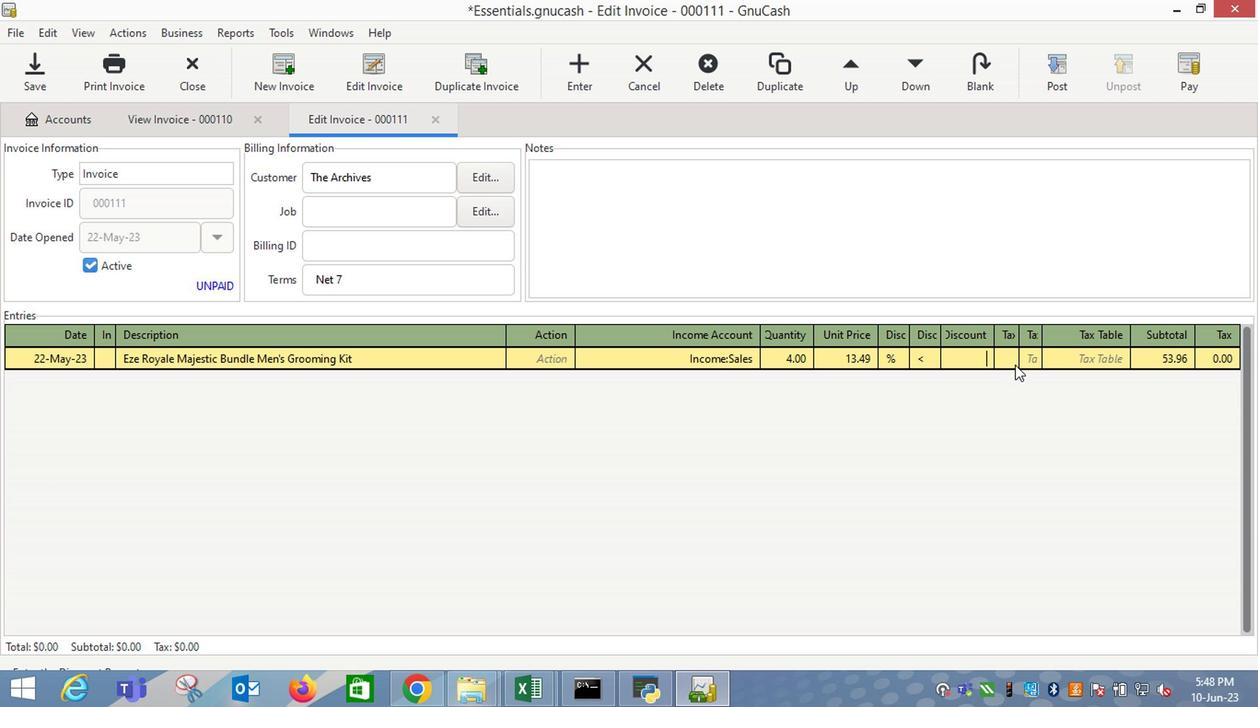 
Action: Mouse moved to (1112, 361)
Screenshot: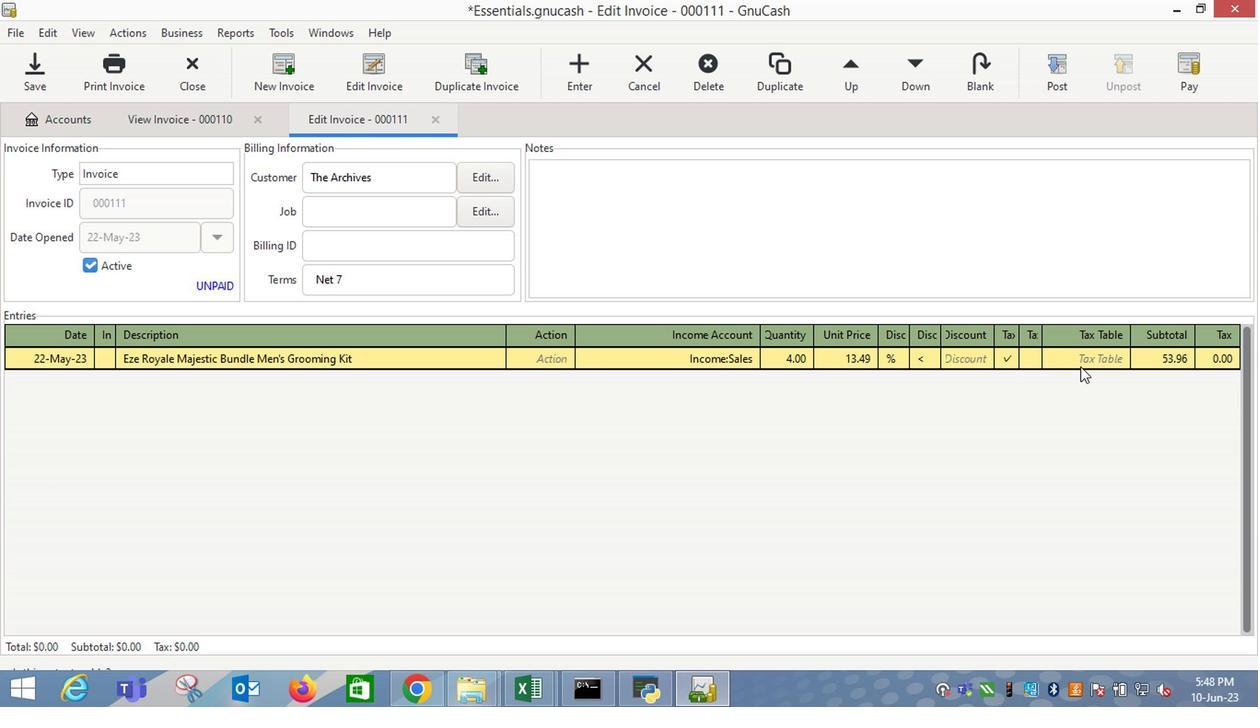 
Action: Mouse pressed left at (1112, 361)
Screenshot: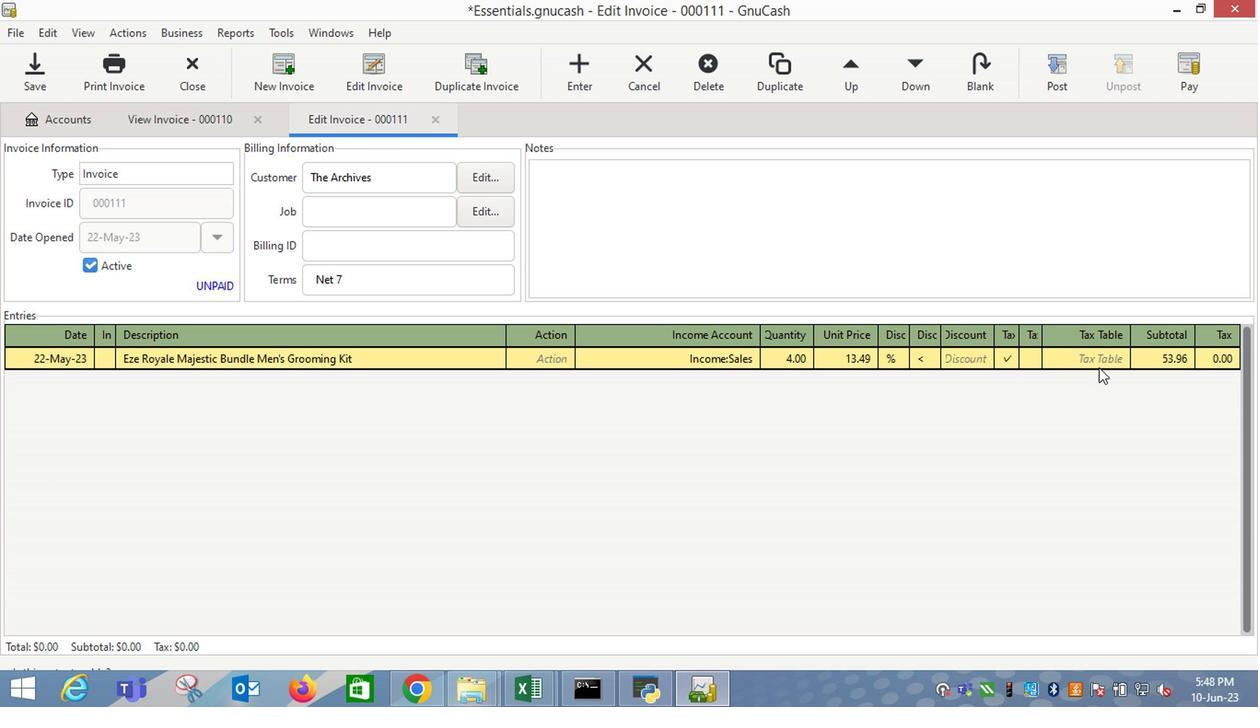 
Action: Mouse moved to (1125, 355)
Screenshot: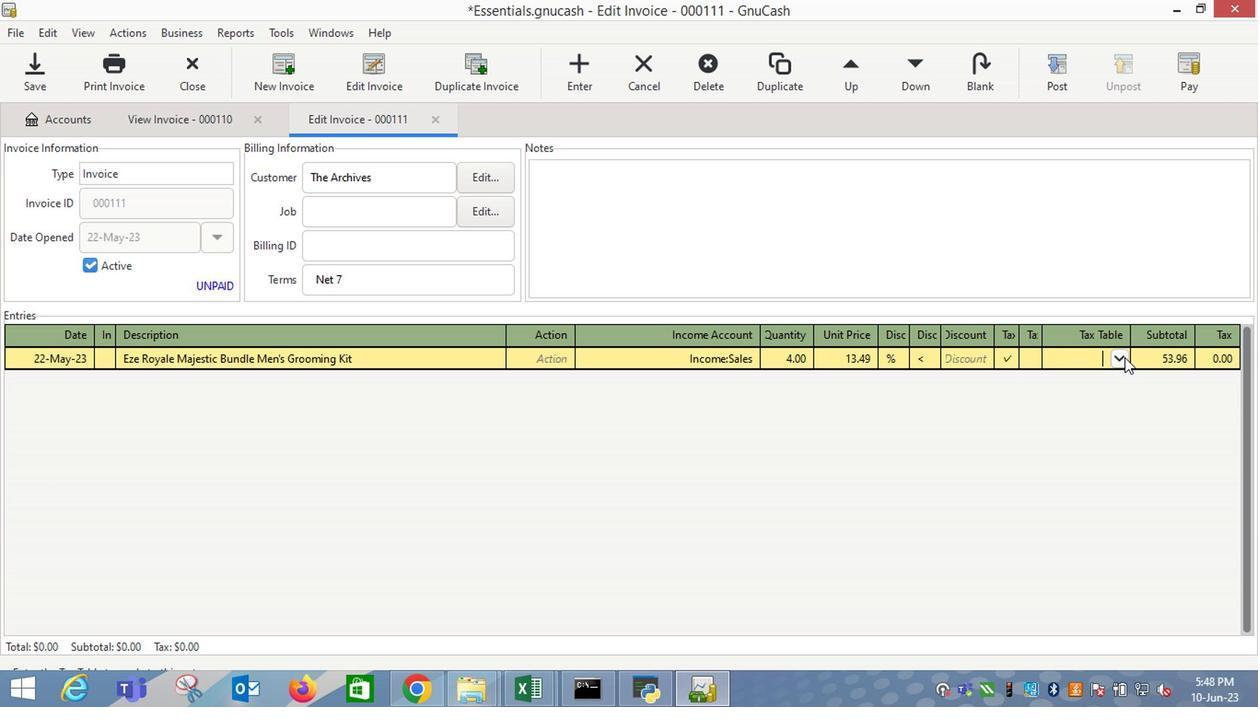 
Action: Mouse pressed left at (1125, 355)
Screenshot: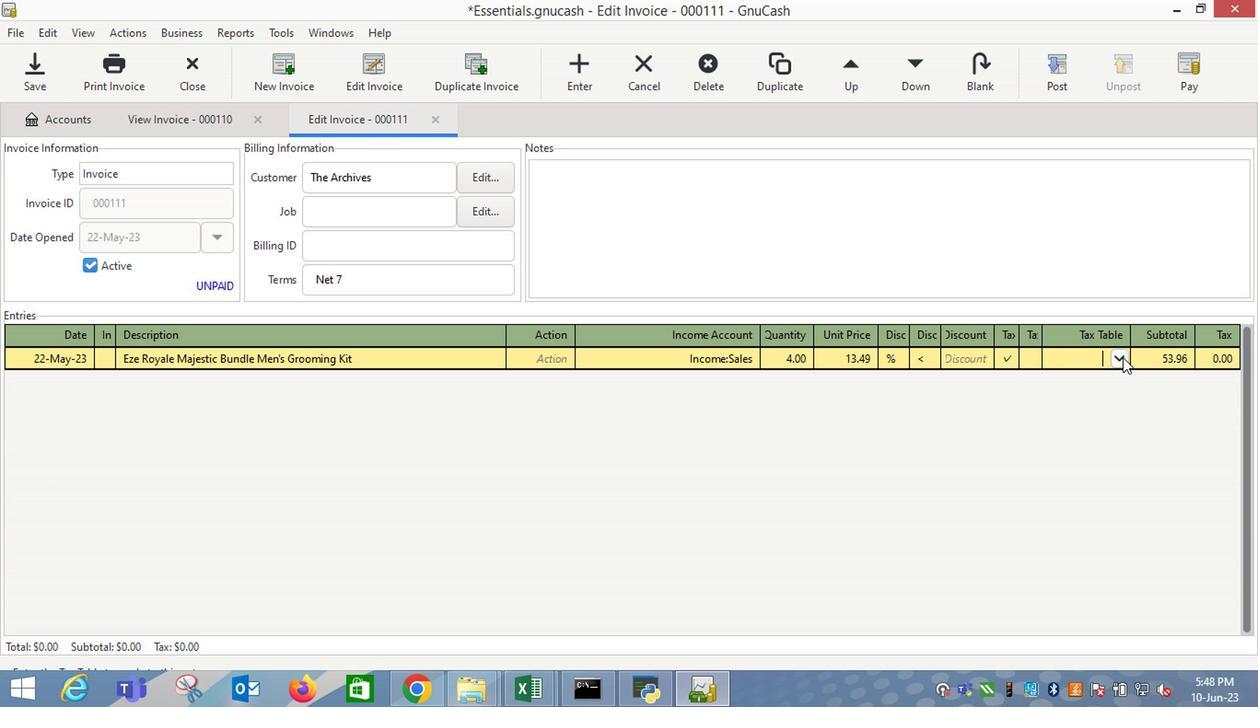 
Action: Mouse moved to (1090, 378)
Screenshot: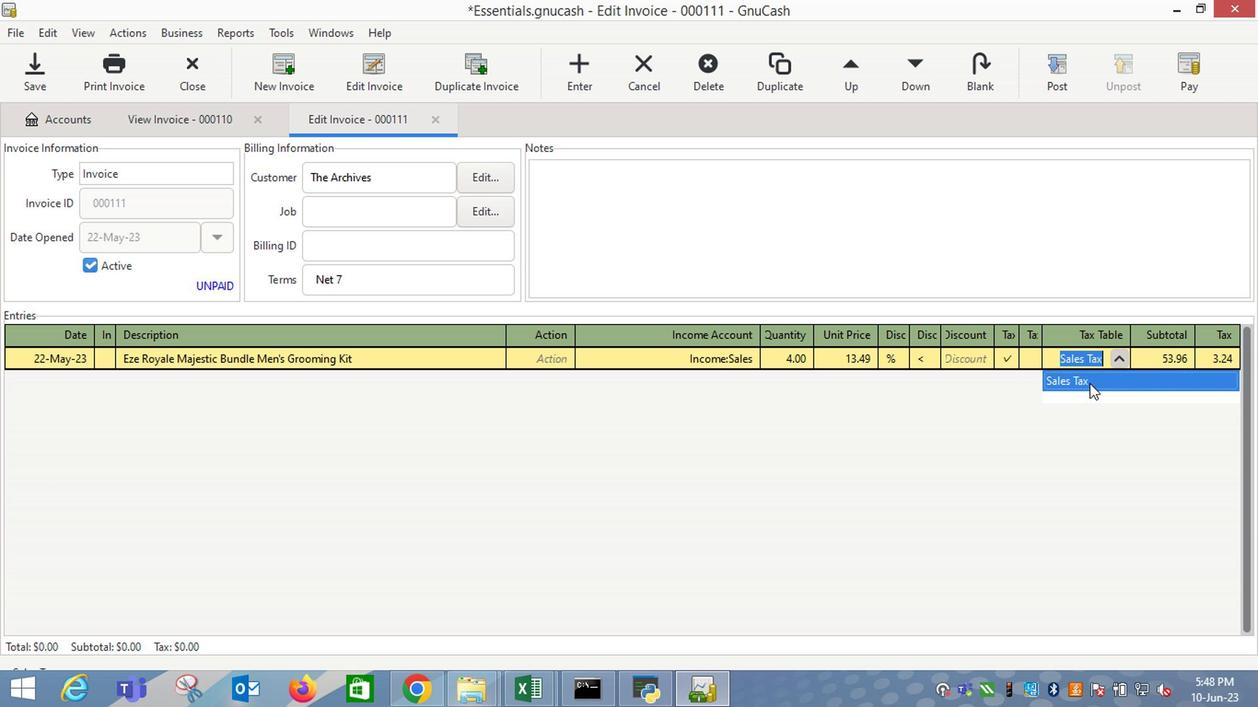 
Action: Mouse pressed left at (1090, 378)
Screenshot: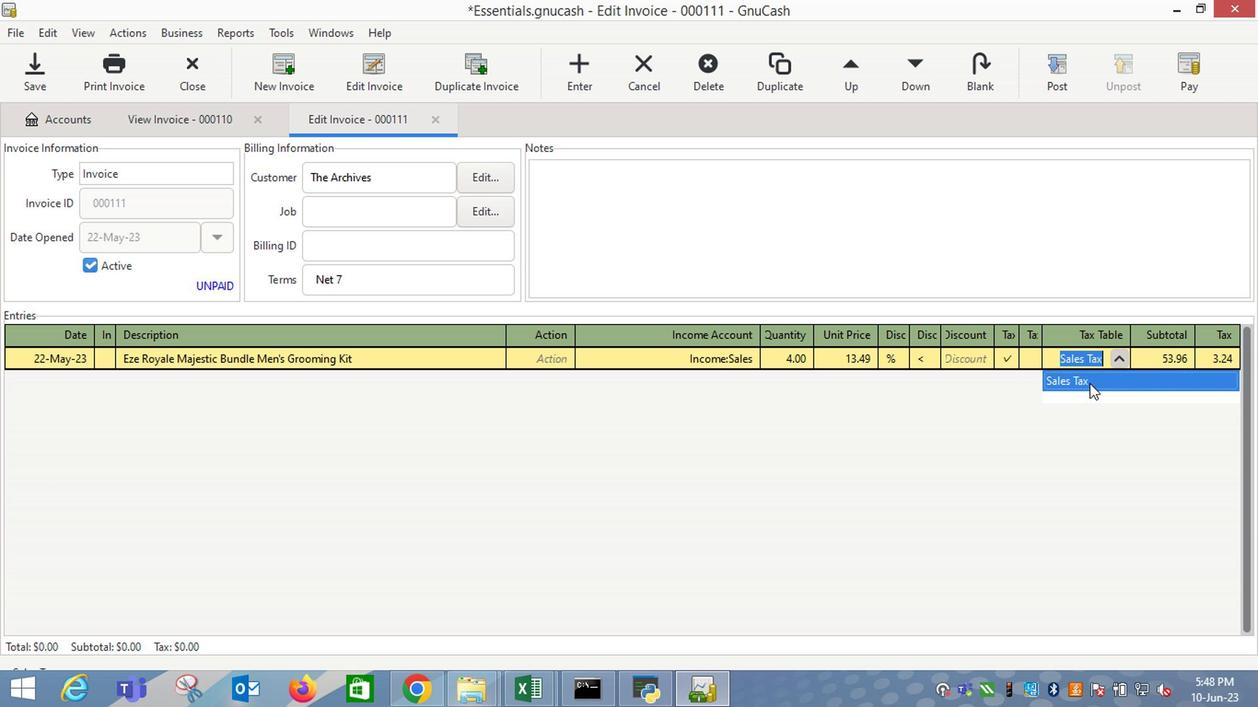 
Action: Mouse moved to (1083, 380)
Screenshot: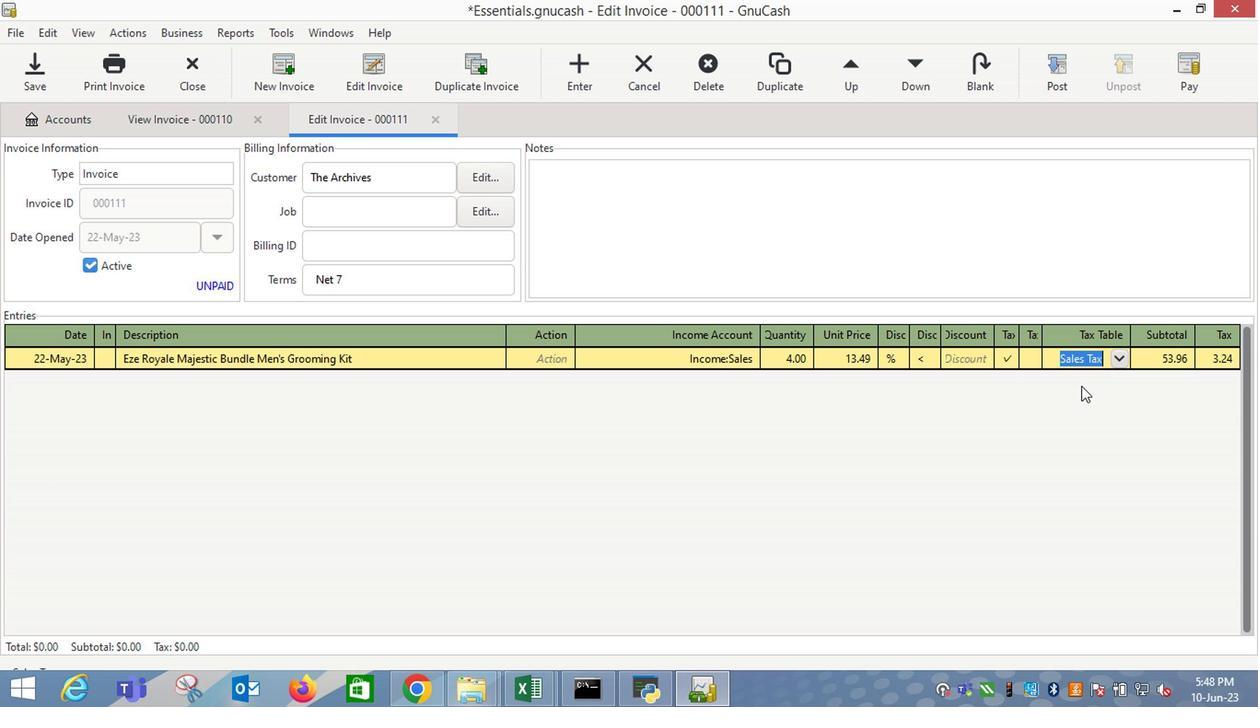 
Action: Key pressed <Key.enter>
Screenshot: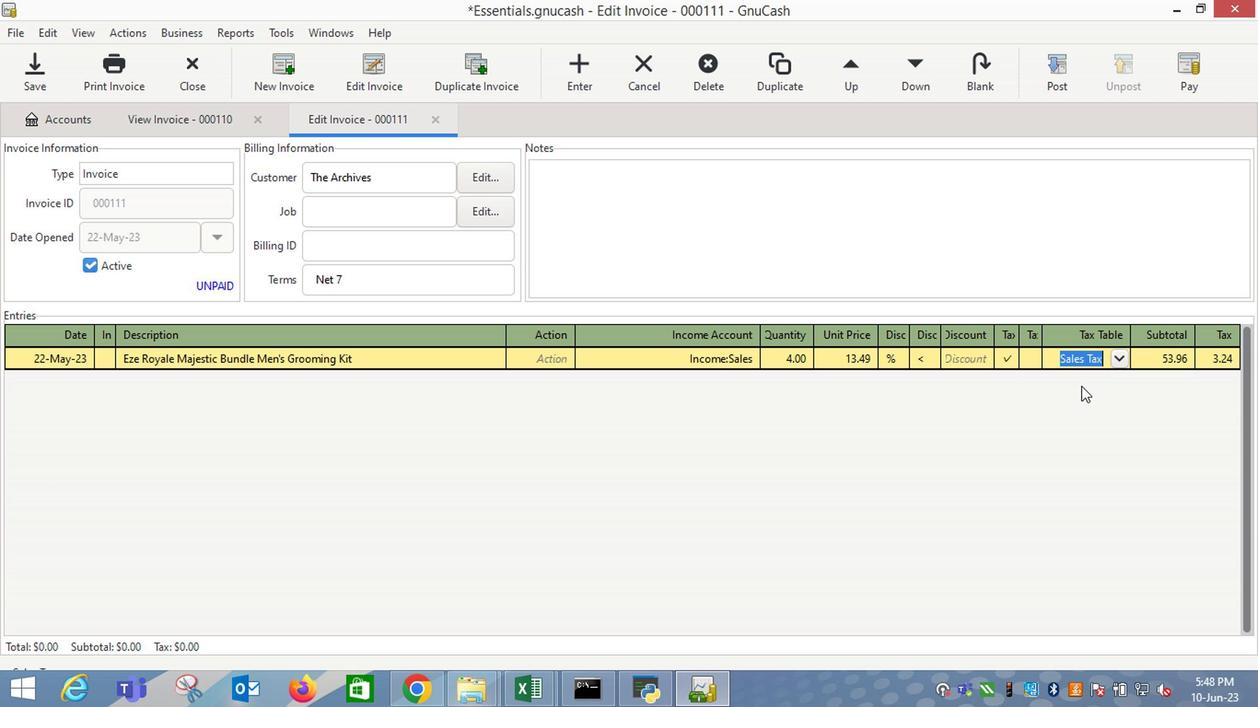 
Action: Mouse moved to (1079, 115)
Screenshot: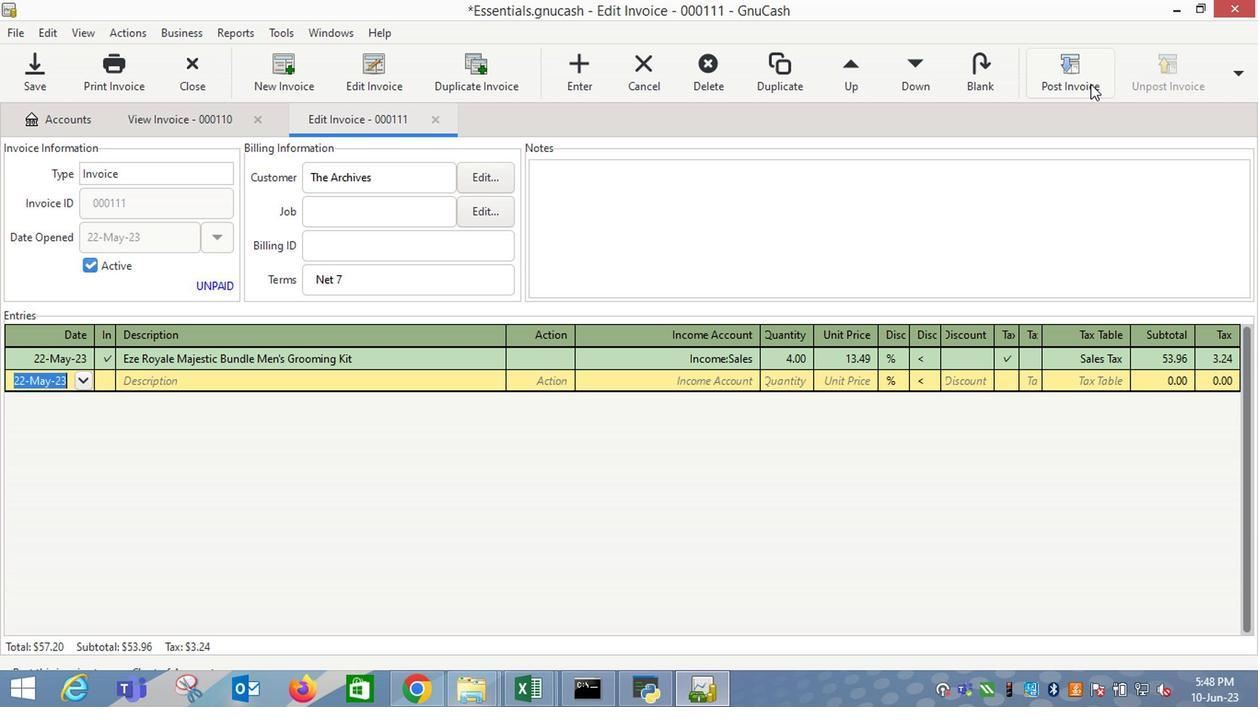 
Action: Mouse pressed left at (1079, 115)
Screenshot: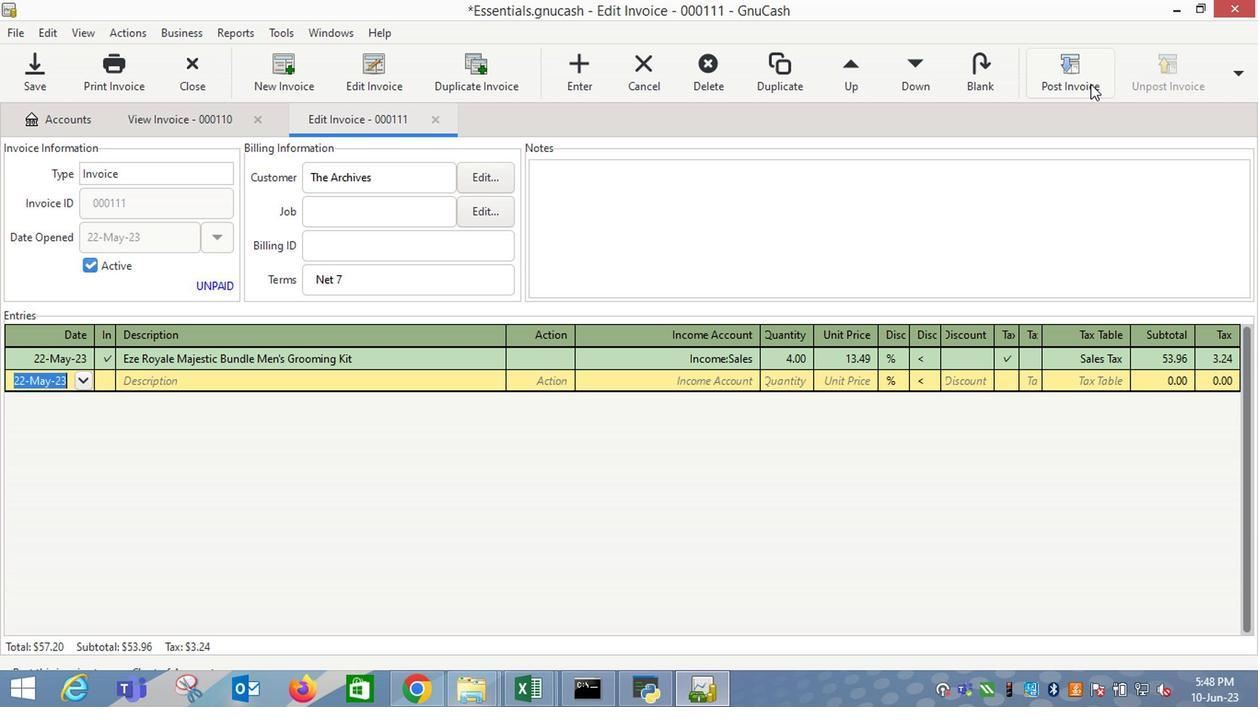 
Action: Mouse moved to (787, 307)
Screenshot: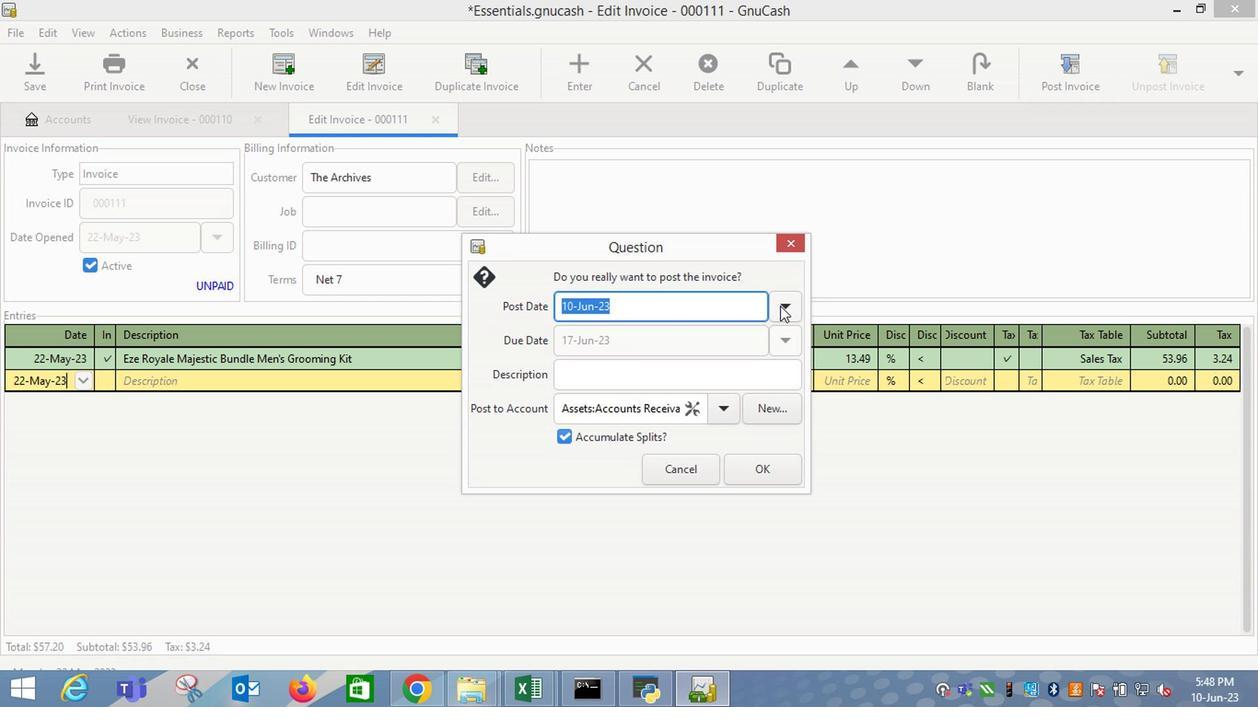 
Action: Mouse pressed left at (787, 307)
Screenshot: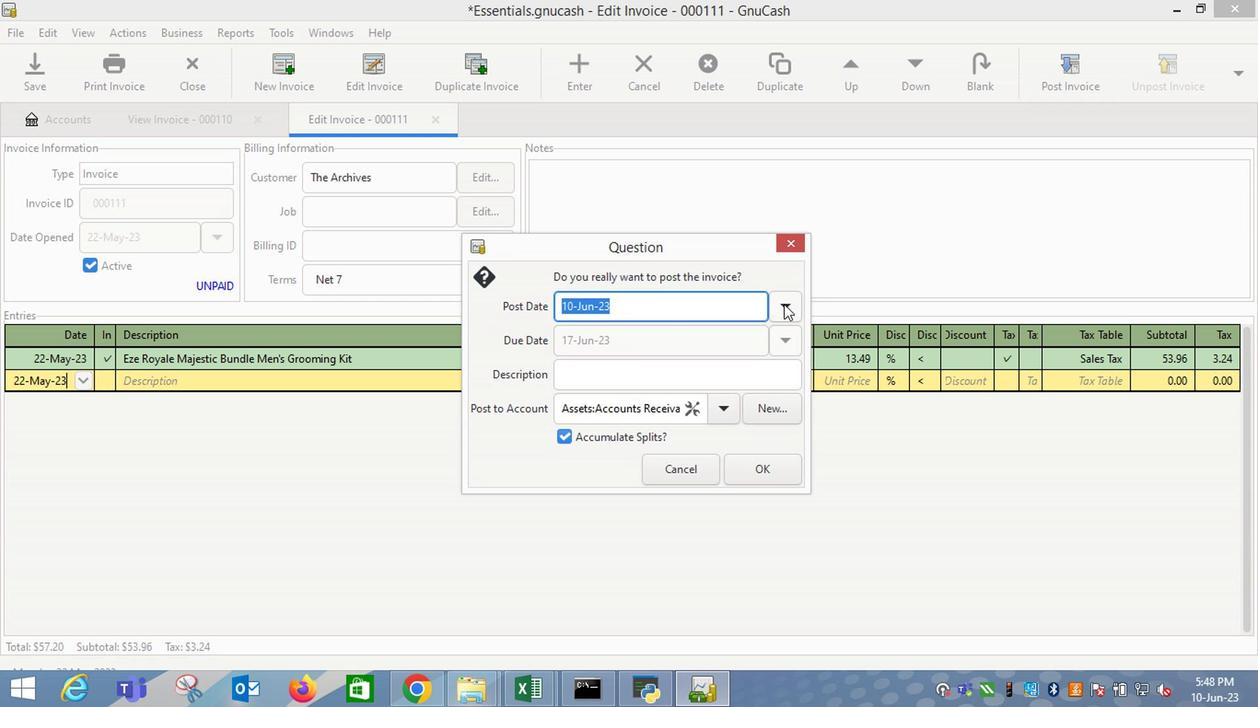 
Action: Mouse moved to (643, 336)
Screenshot: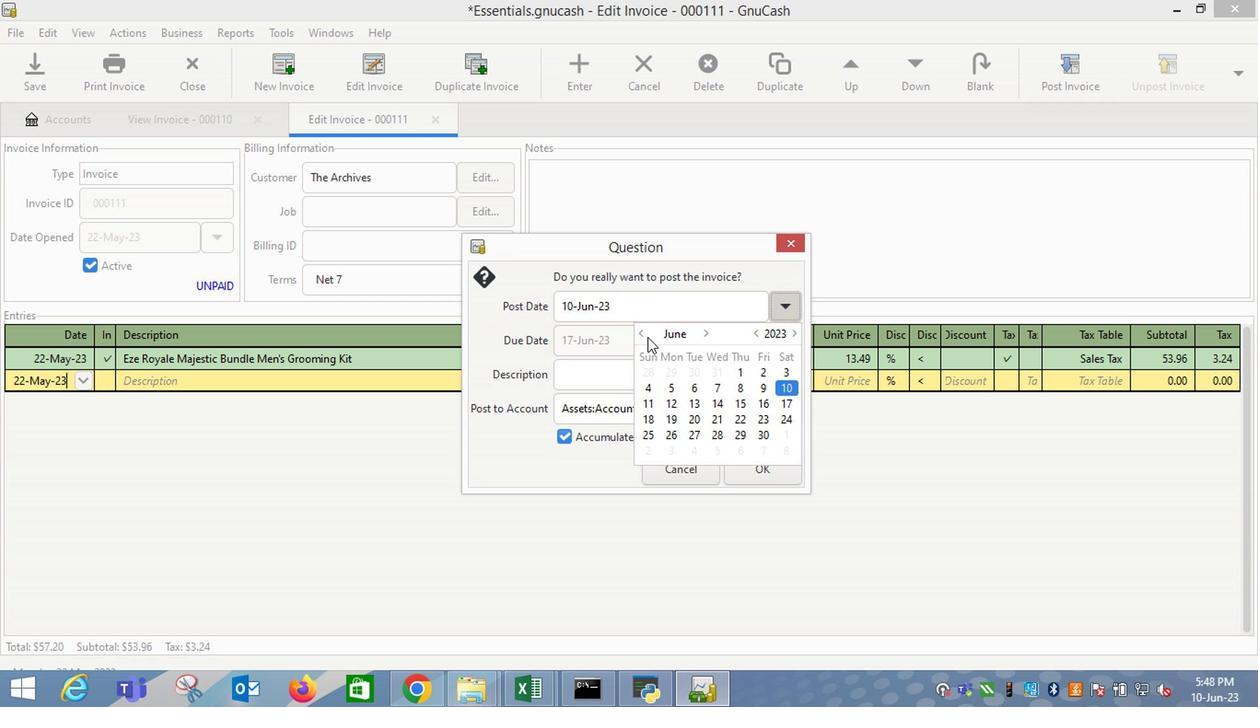 
Action: Mouse pressed left at (643, 336)
Screenshot: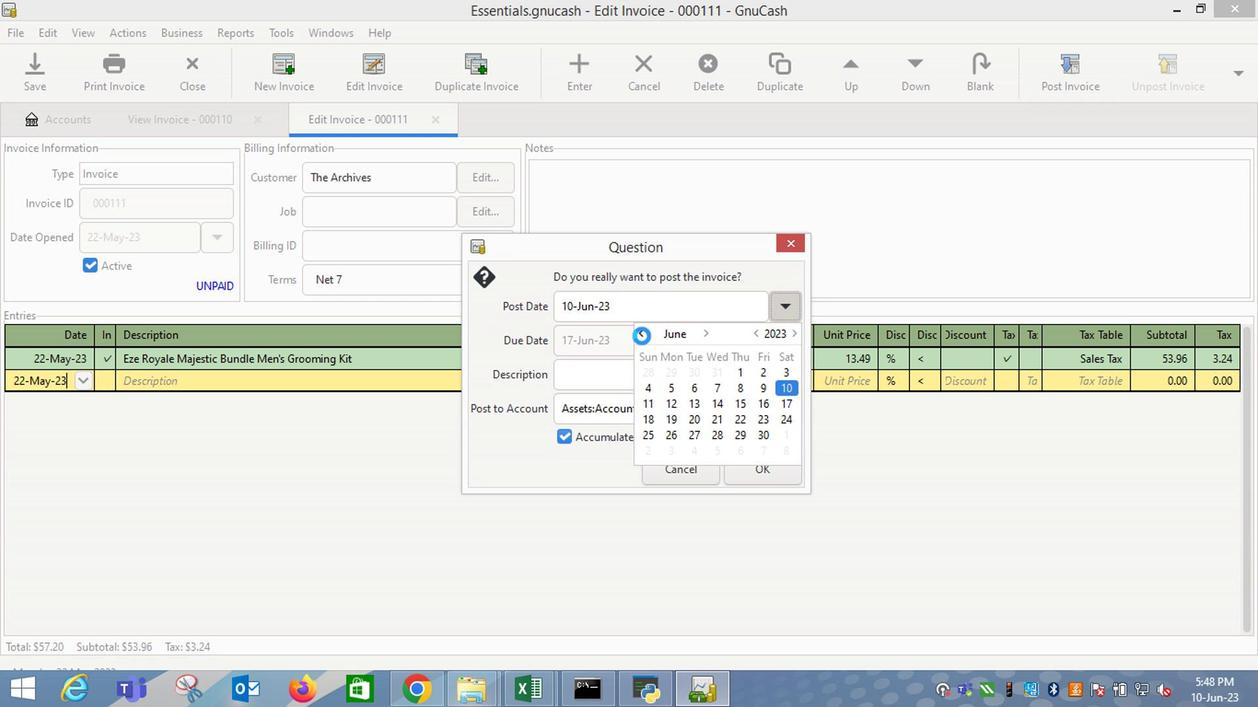 
Action: Mouse moved to (665, 410)
Screenshot: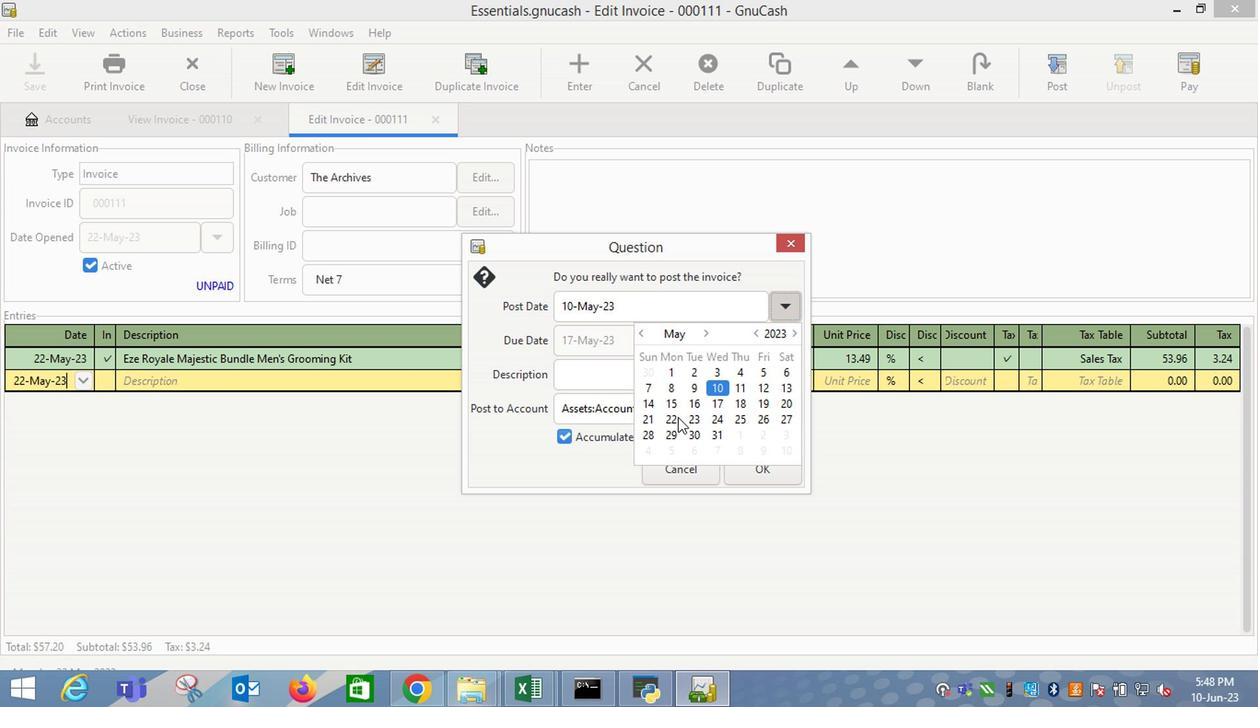 
Action: Mouse pressed left at (665, 410)
Screenshot: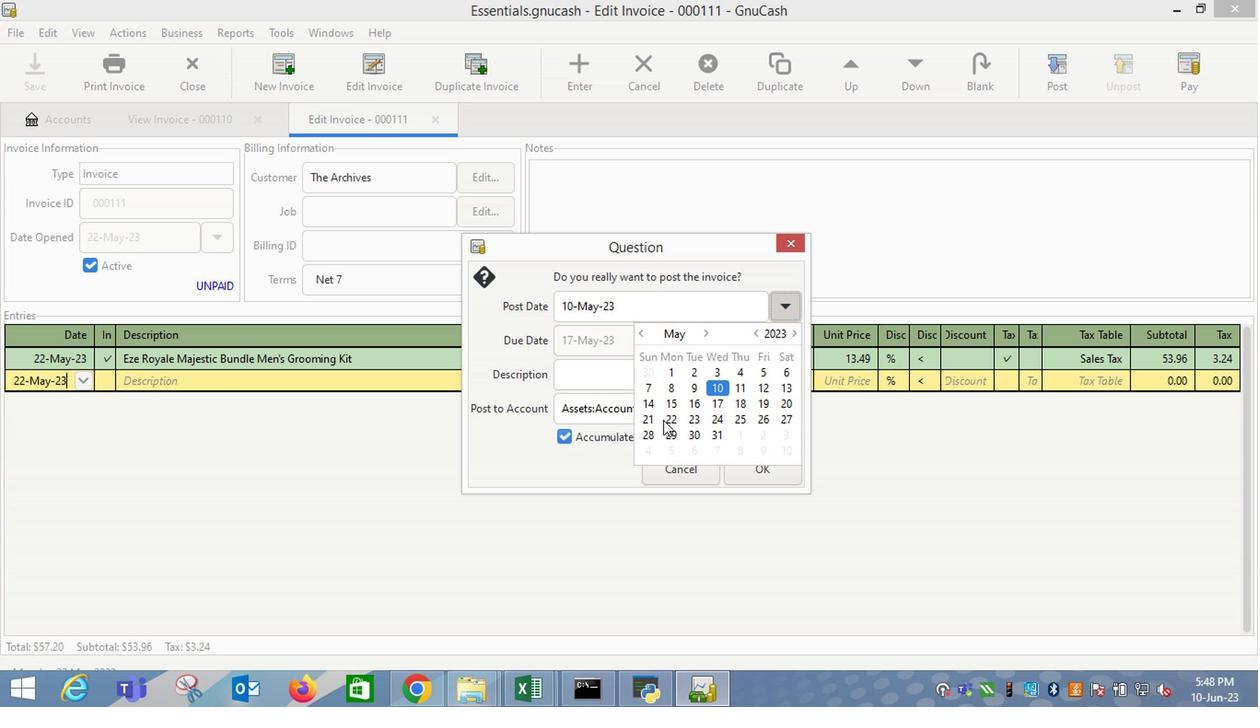 
Action: Mouse moved to (602, 445)
Screenshot: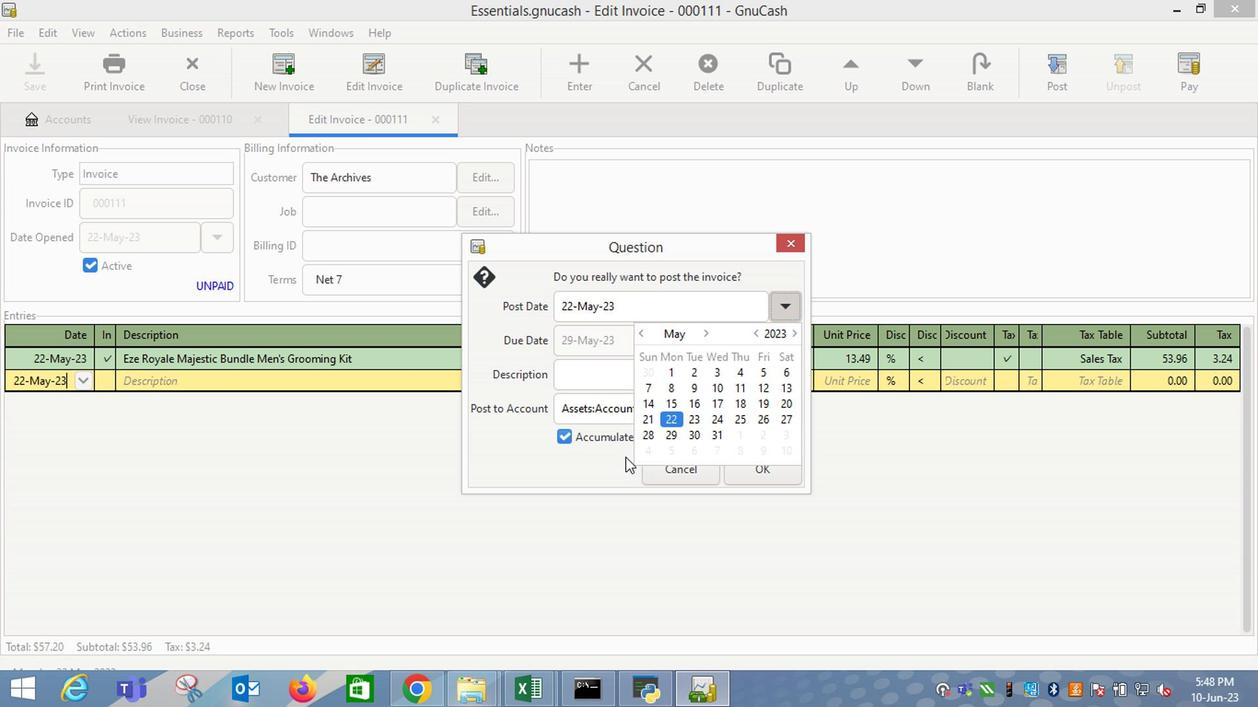 
Action: Mouse pressed left at (602, 445)
Screenshot: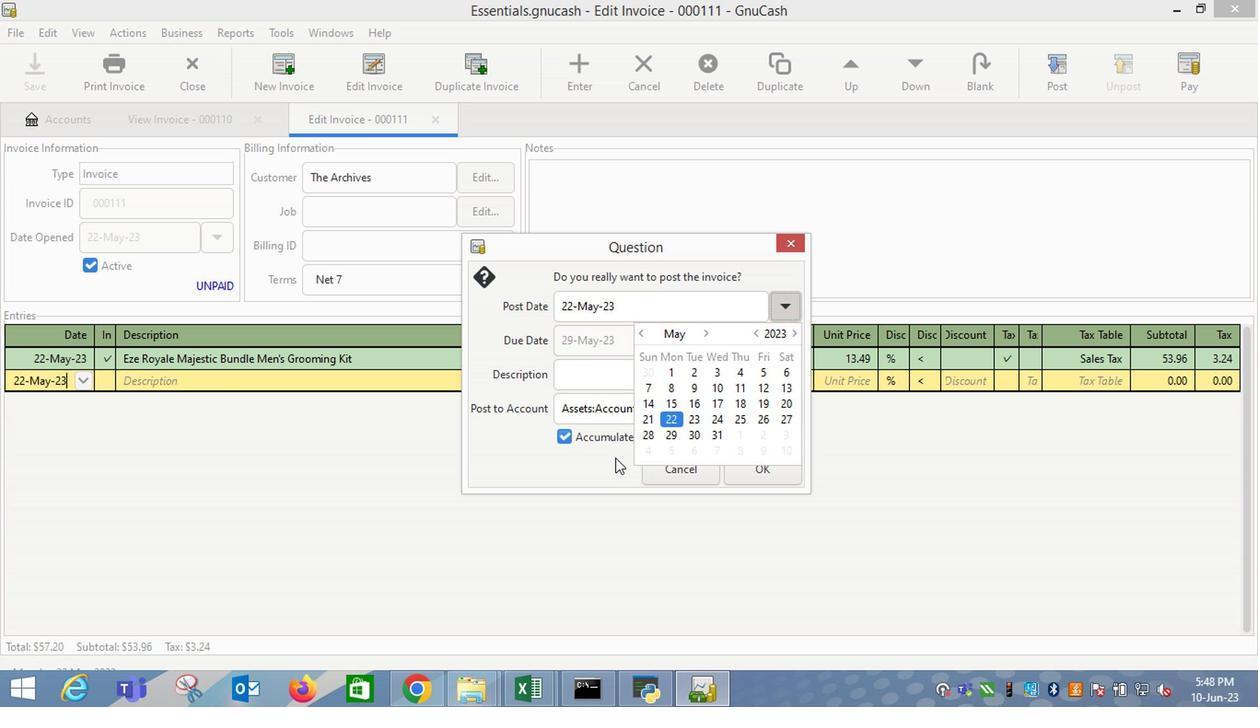 
Action: Mouse moved to (771, 454)
Screenshot: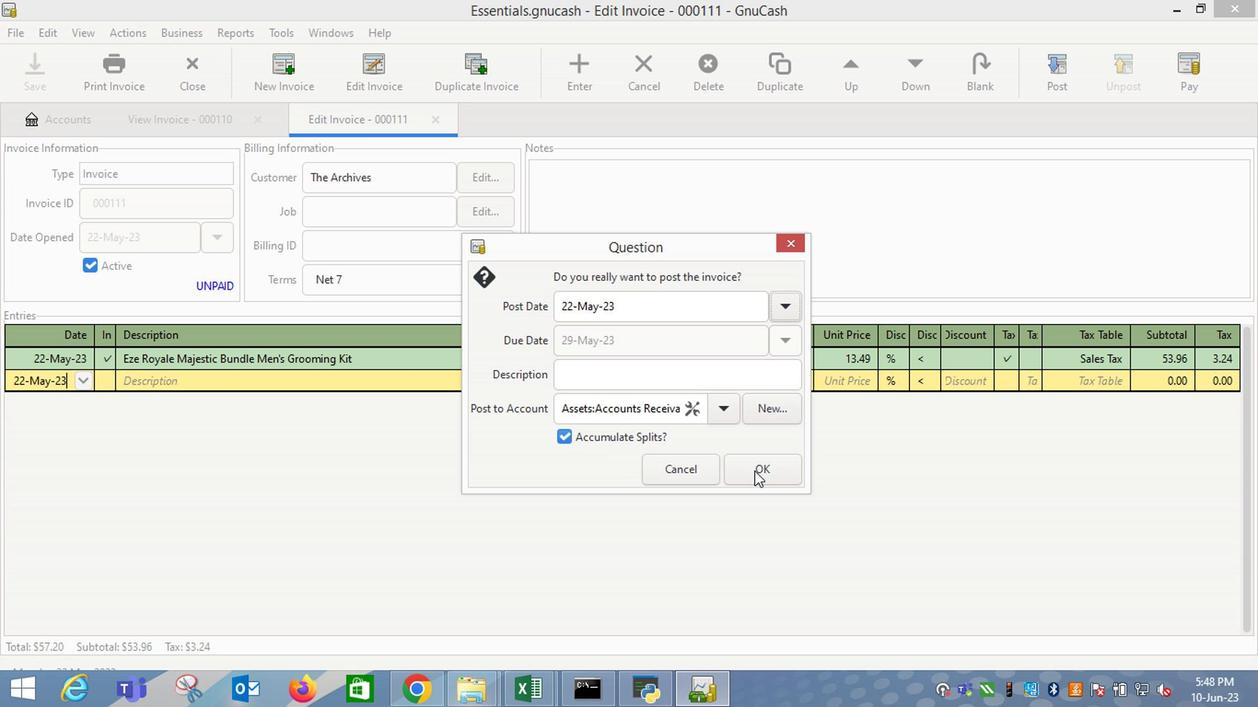 
Action: Mouse pressed left at (771, 454)
Screenshot: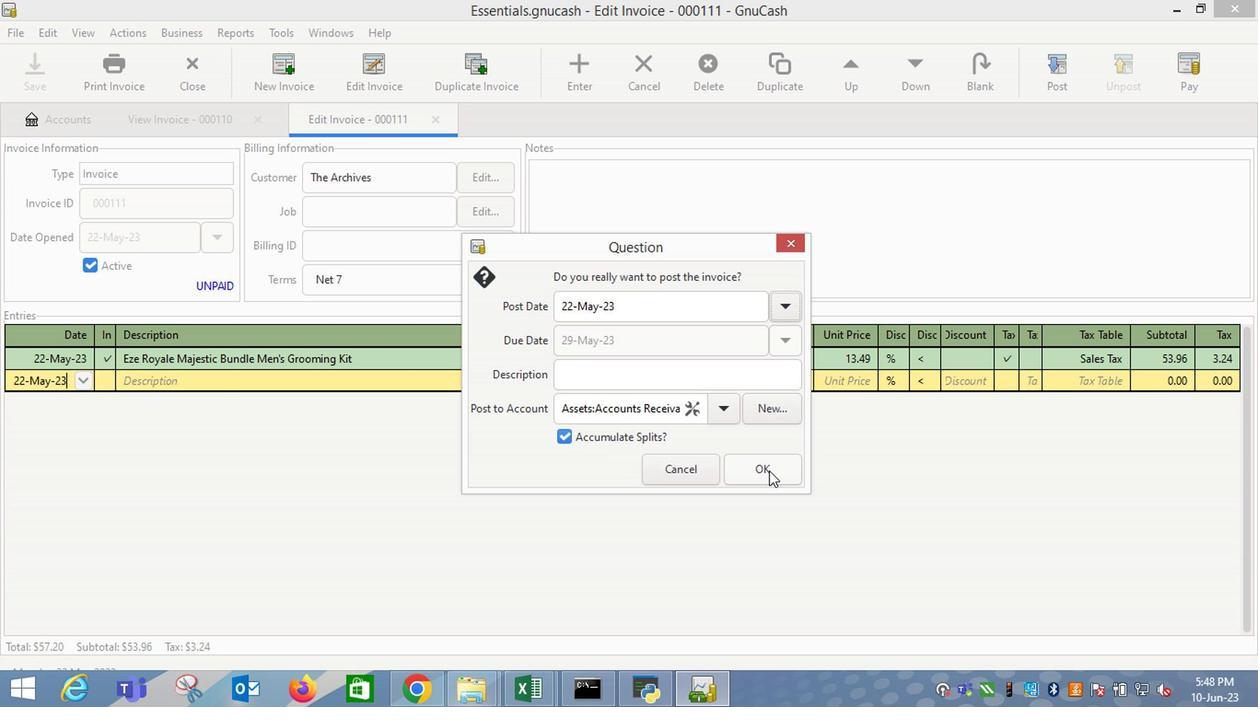 
Action: Mouse moved to (1192, 102)
Screenshot: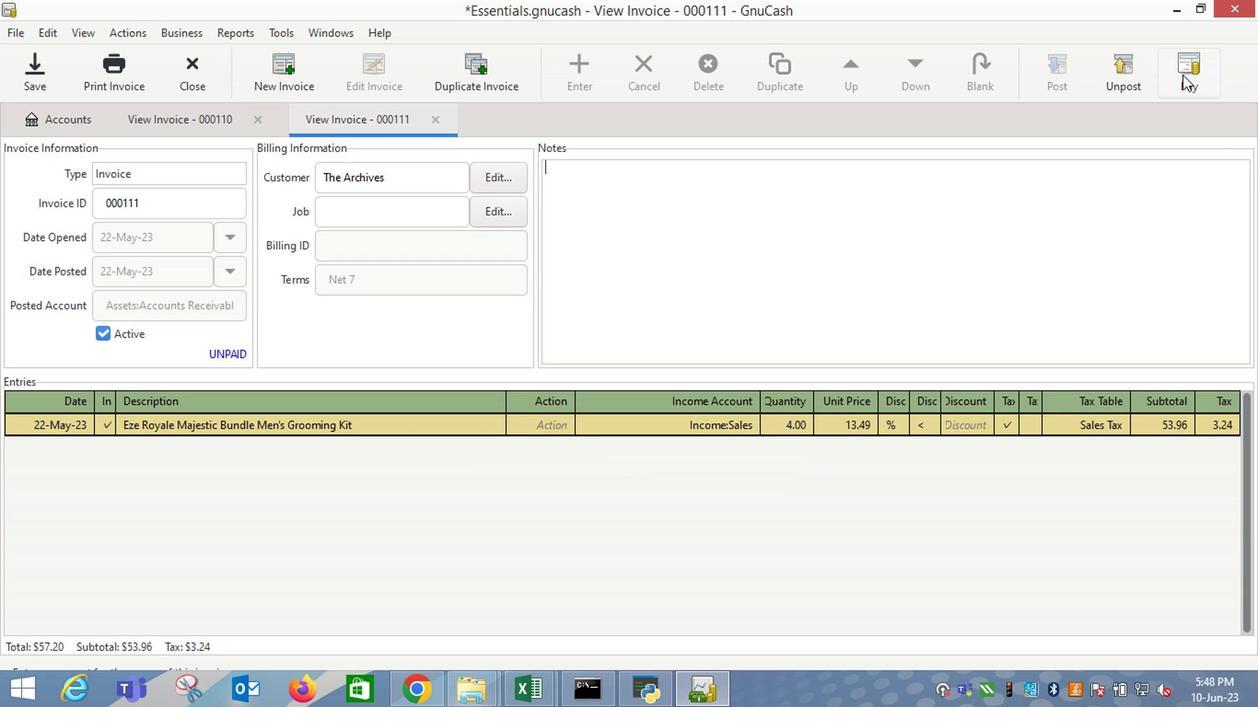 
Action: Mouse pressed left at (1192, 102)
Screenshot: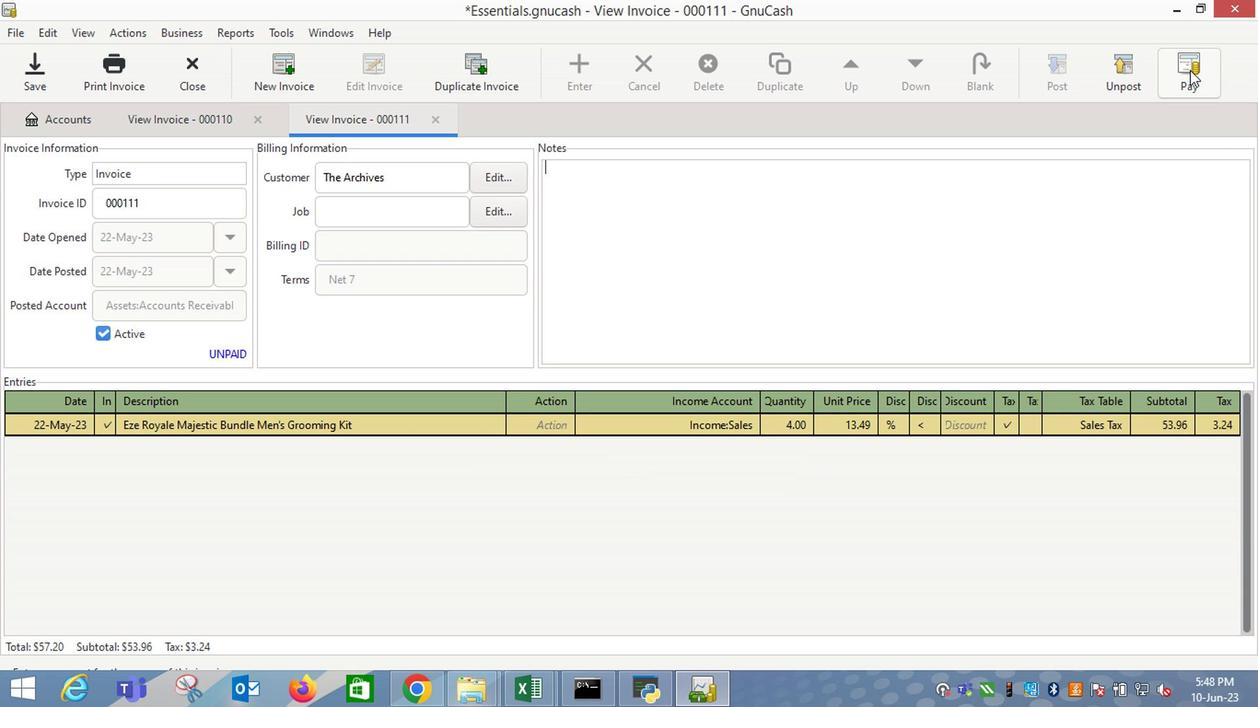 
Action: Mouse moved to (574, 363)
Screenshot: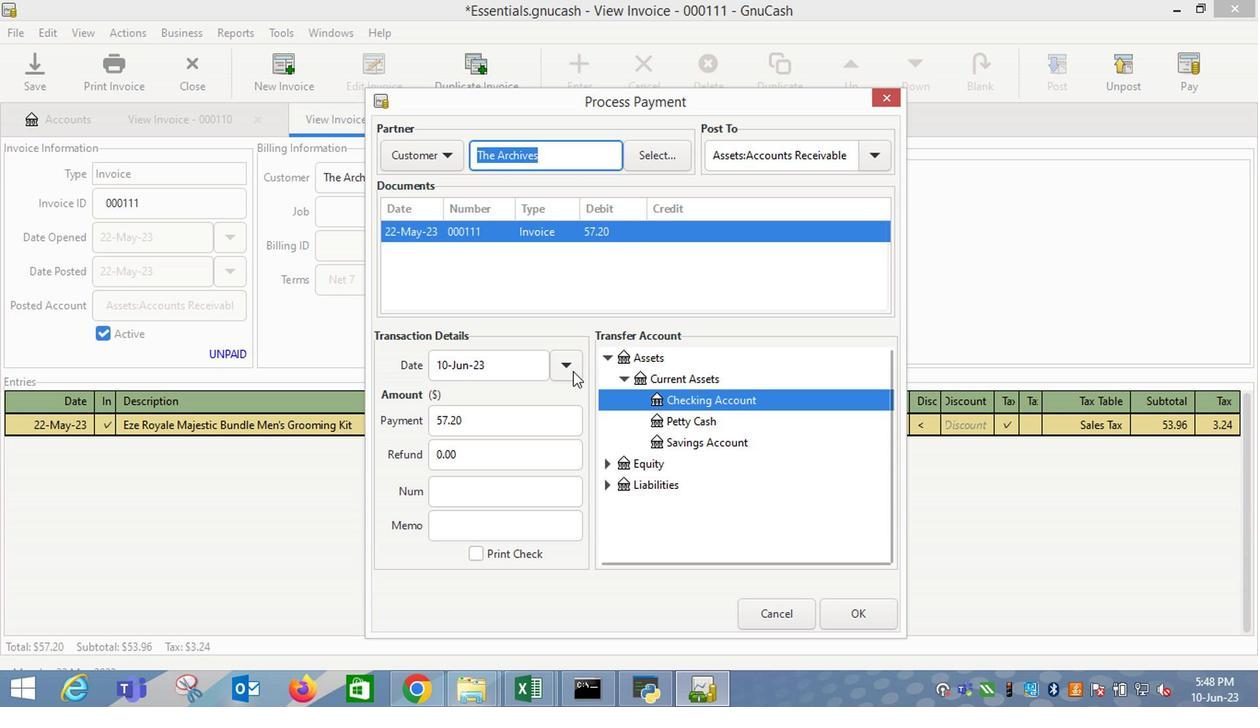 
Action: Mouse pressed left at (574, 363)
Screenshot: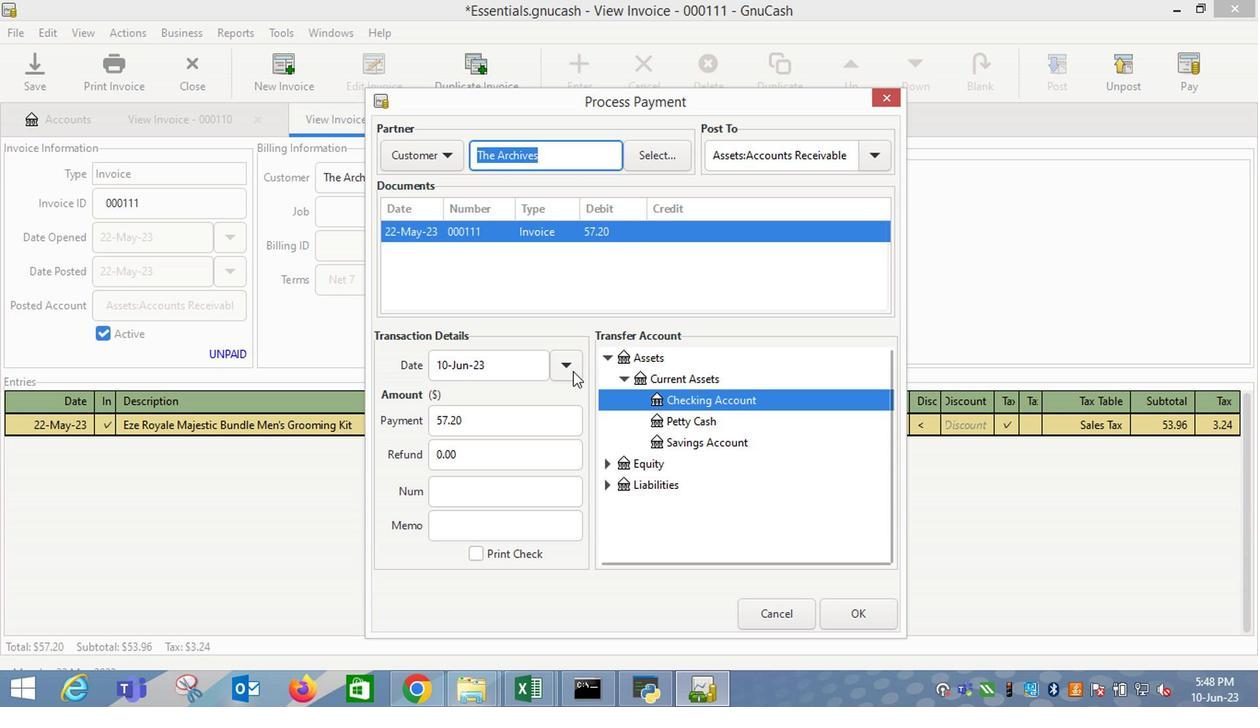 
Action: Mouse moved to (423, 391)
Screenshot: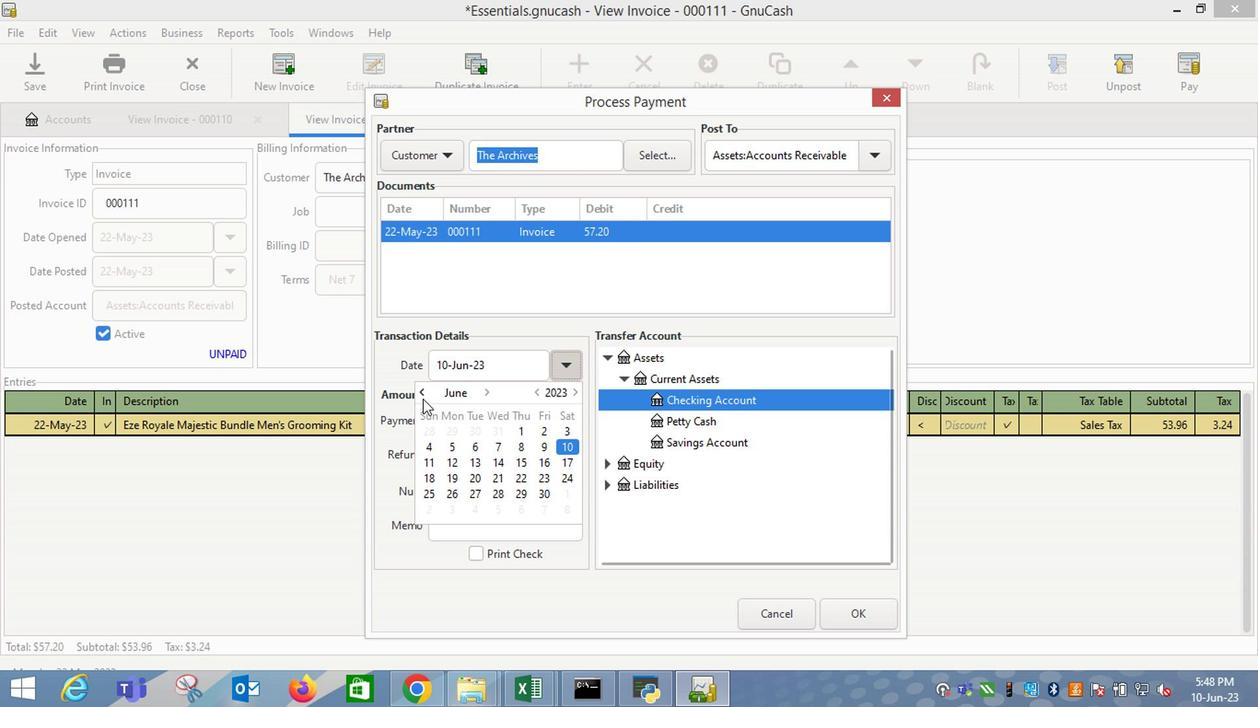 
Action: Mouse pressed left at (423, 391)
Screenshot: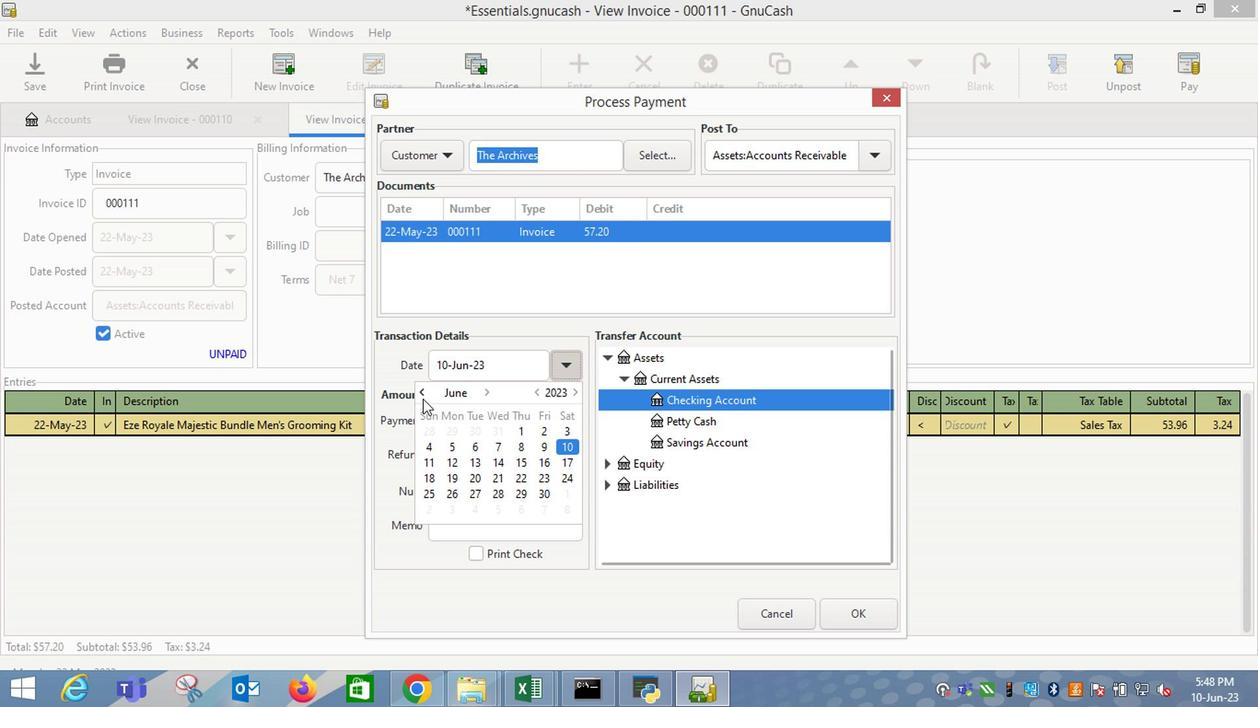 
Action: Mouse moved to (425, 476)
Screenshot: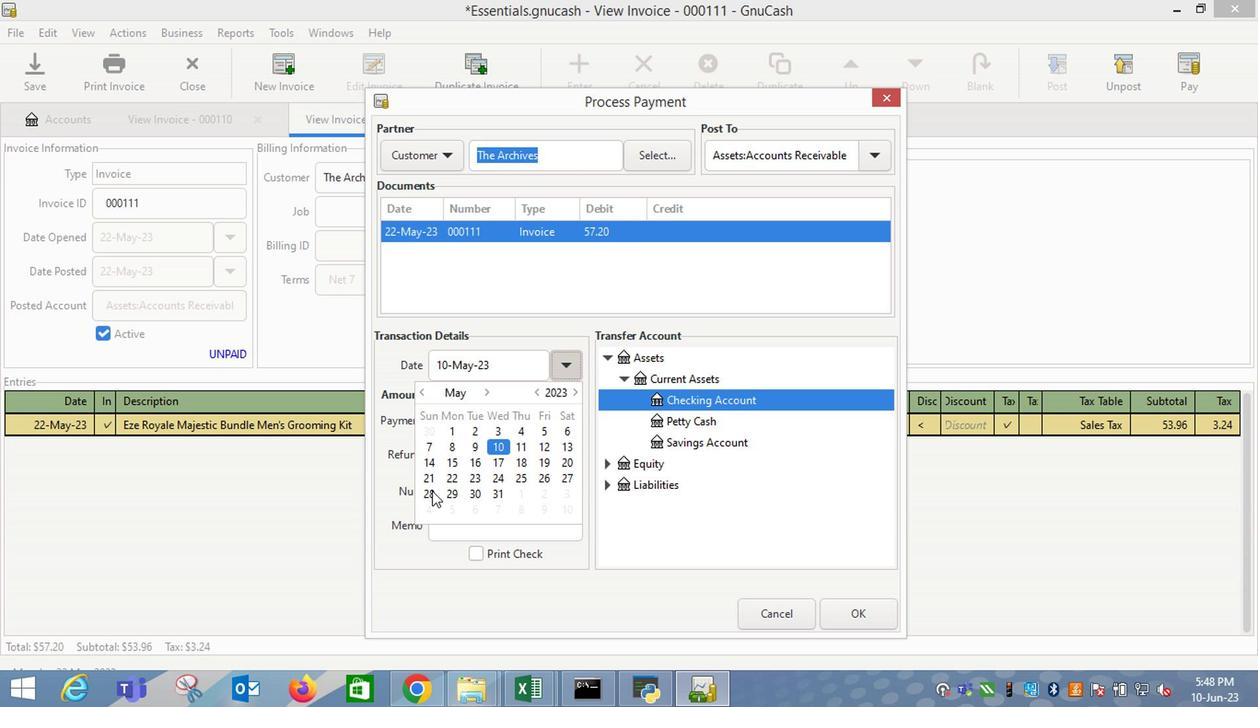 
Action: Mouse pressed left at (425, 476)
Screenshot: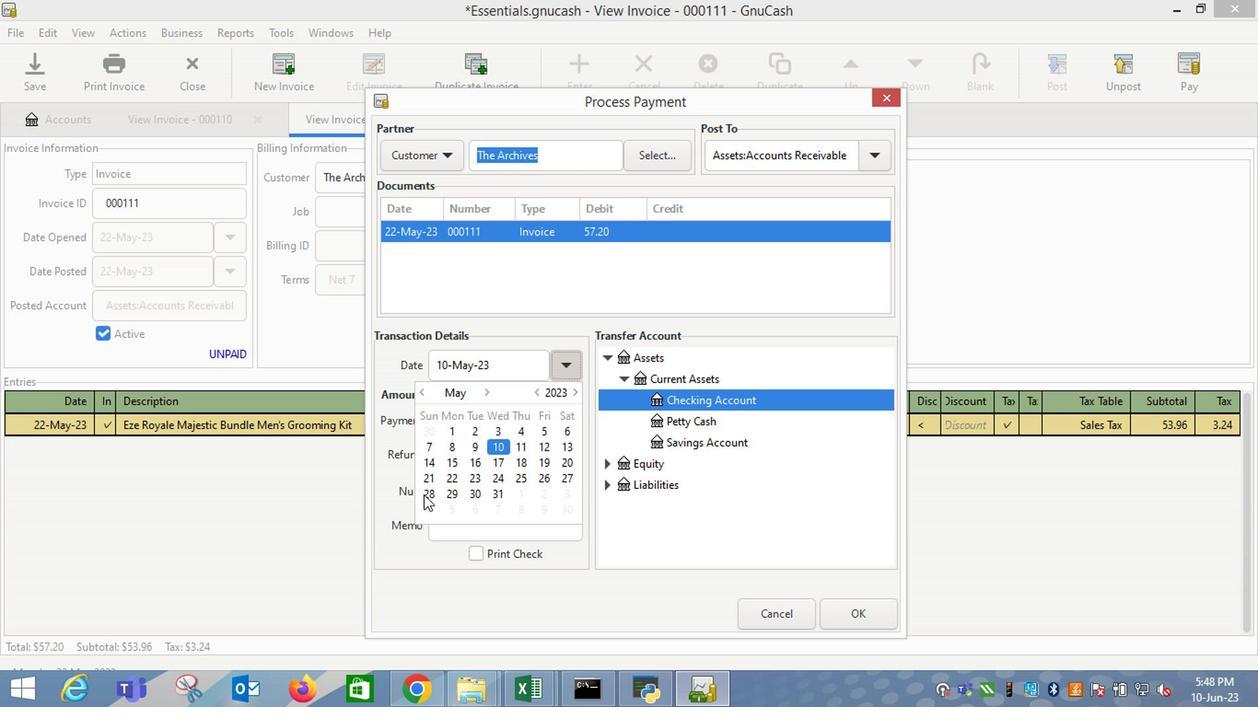 
Action: Mouse moved to (785, 480)
Screenshot: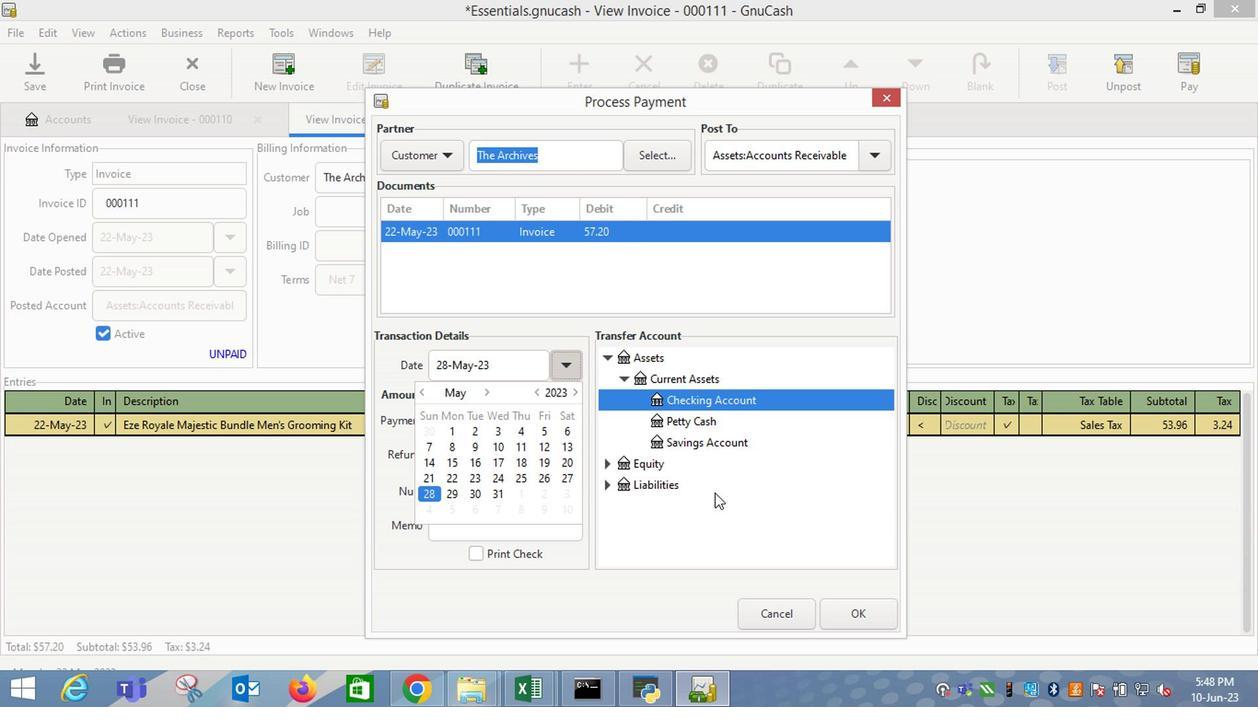 
Action: Mouse pressed left at (785, 480)
Screenshot: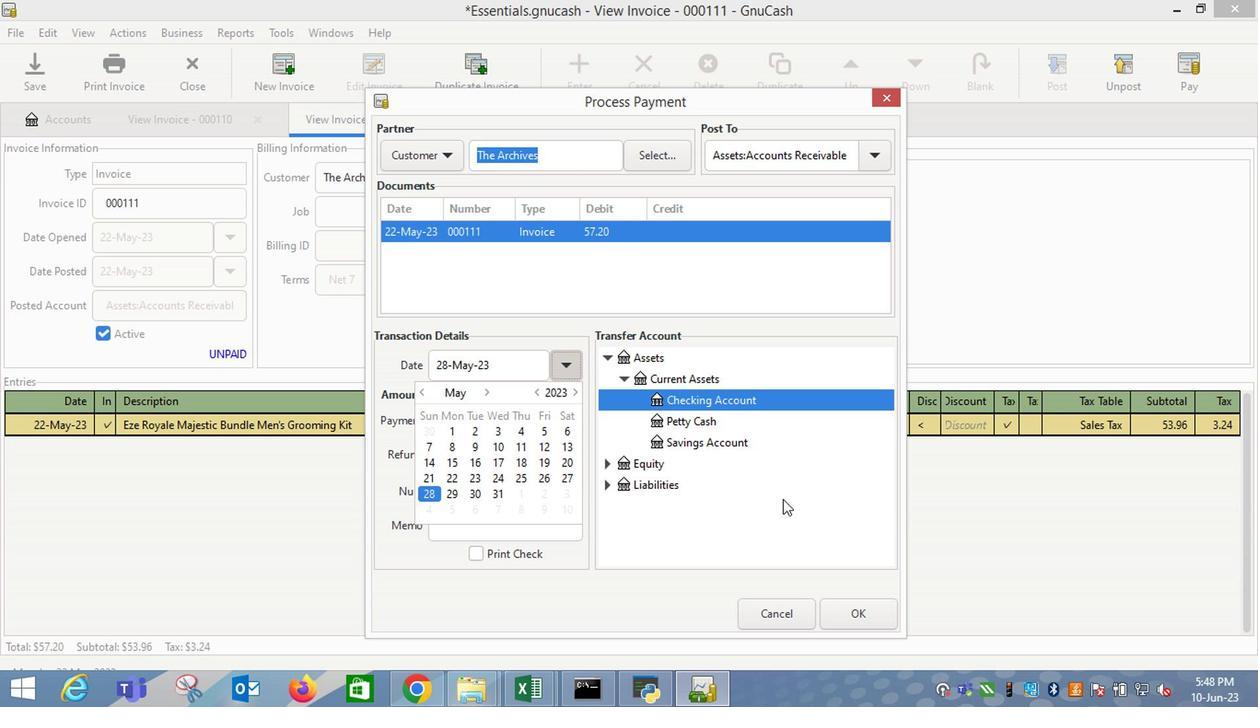 
Action: Mouse moved to (862, 589)
Screenshot: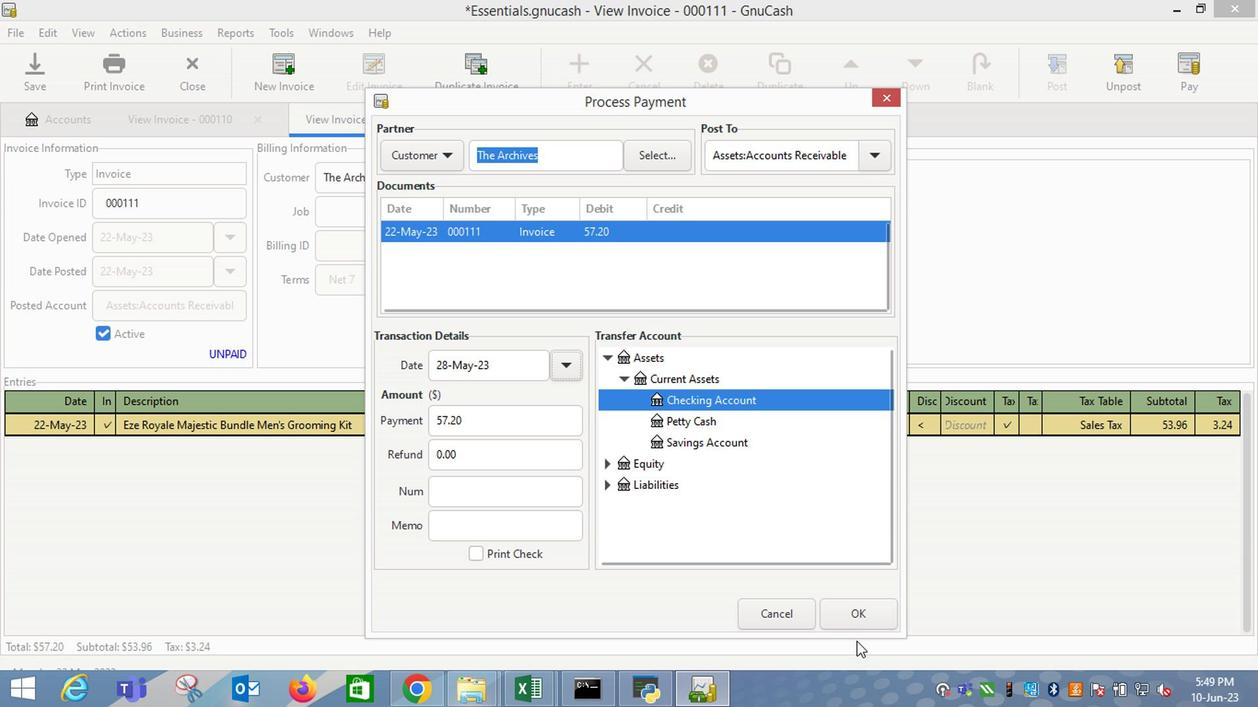 
Action: Mouse pressed left at (862, 589)
Screenshot: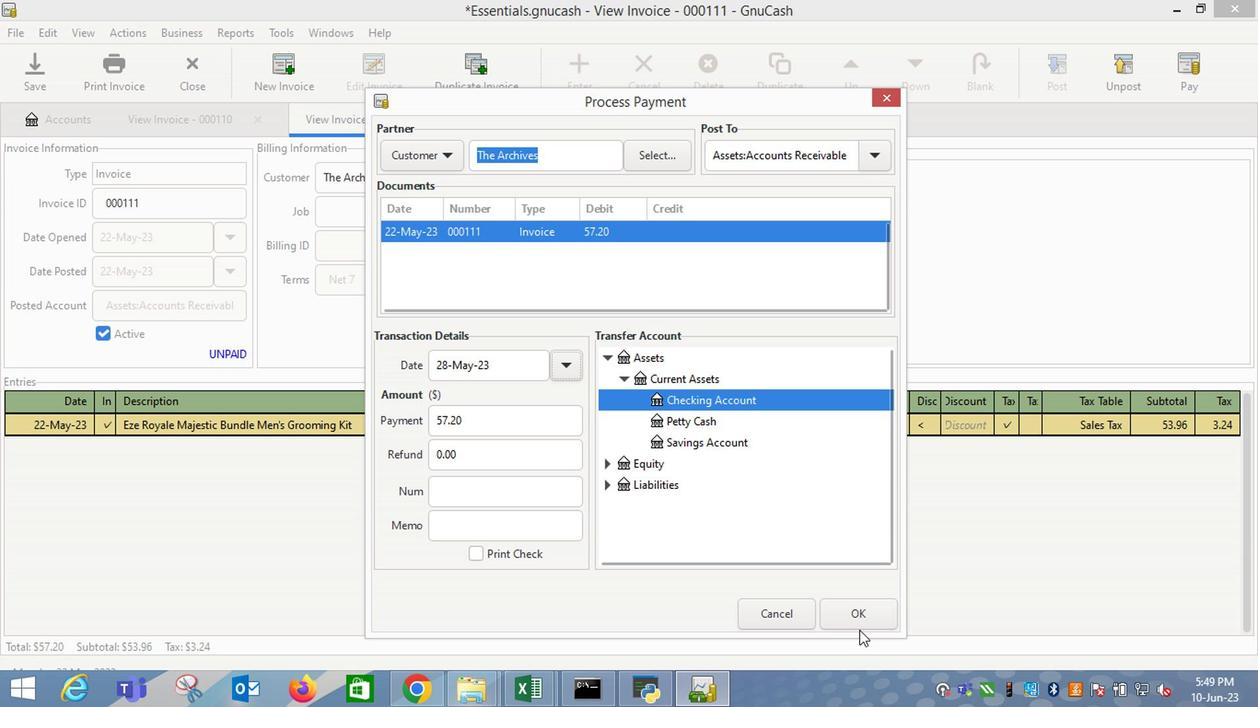 
Action: Mouse moved to (106, 102)
Screenshot: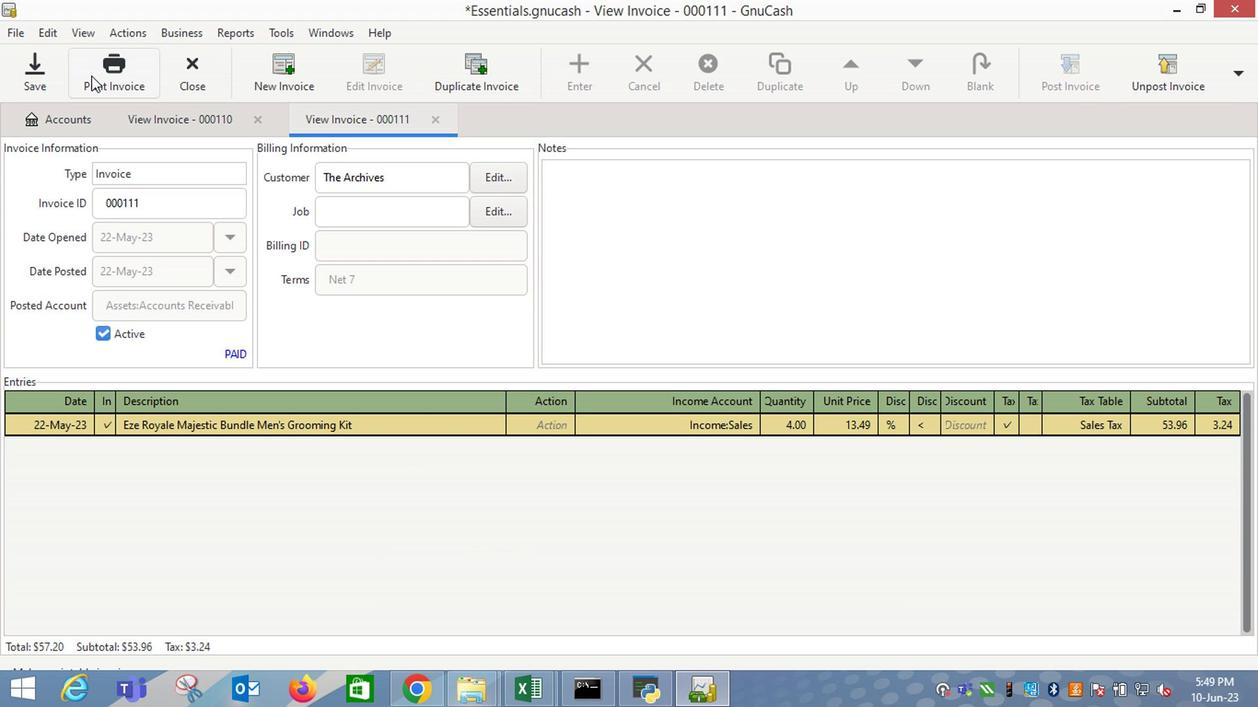 
Action: Mouse pressed left at (106, 102)
Screenshot: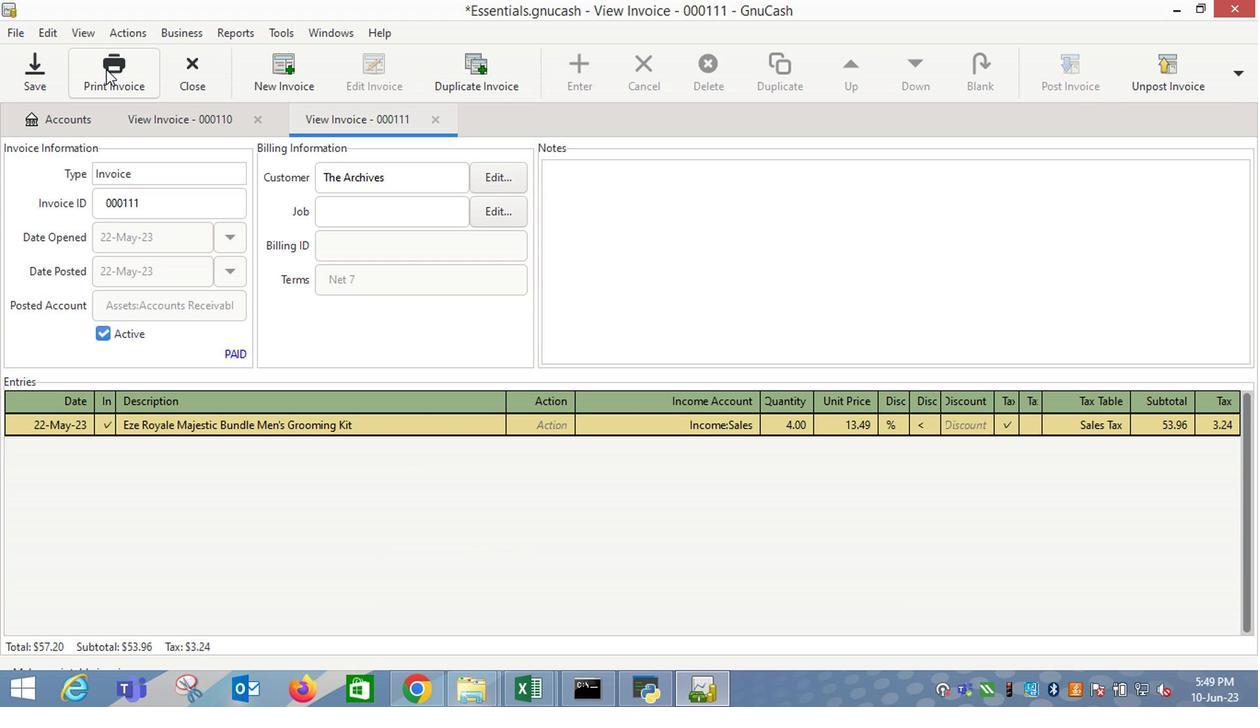 
Action: Mouse moved to (247, 243)
Screenshot: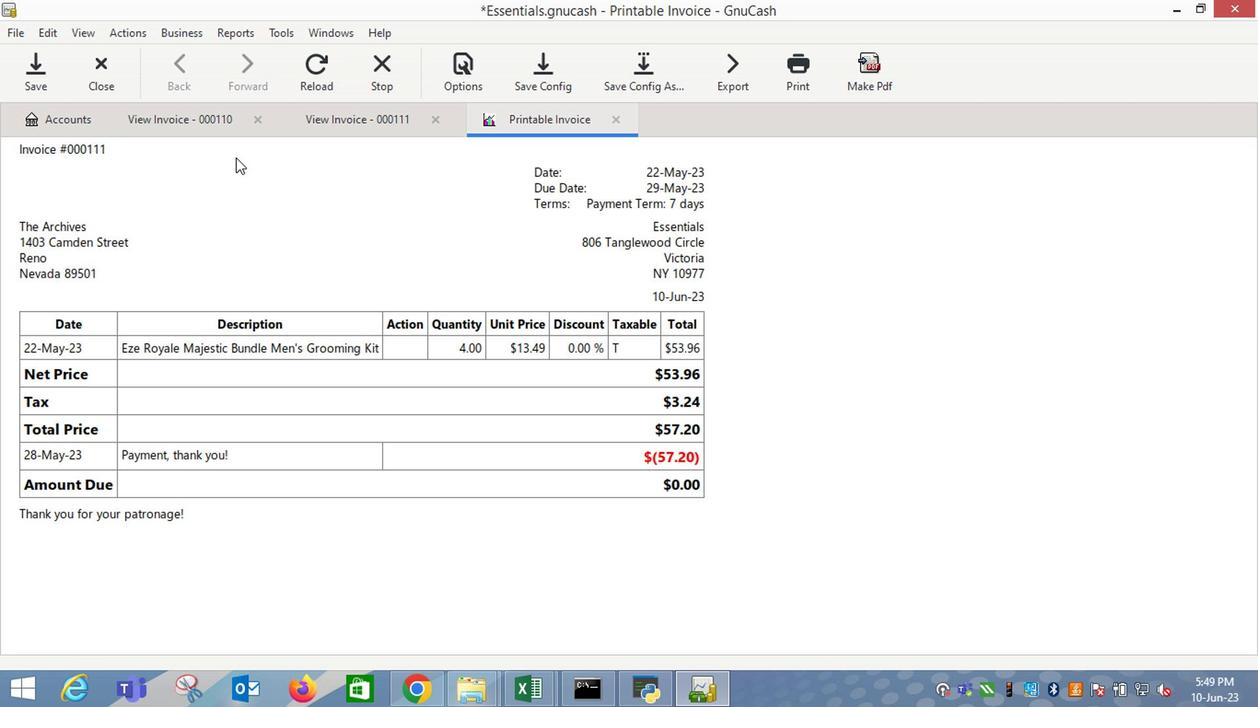 
